 Task: In the Company zulkifli.edu.my, schedule a meeting with title: 'Collaborative Discussion', Select date: '20 August, 2023', select start time: 10:30:AM. Add location on call (786) 555-4418 with meeting description: For further discussion on products, kindly join the meeting. Add attendees from company's contact and save.. Logged in from softage.10@softage.net
Action: Mouse moved to (76, 65)
Screenshot: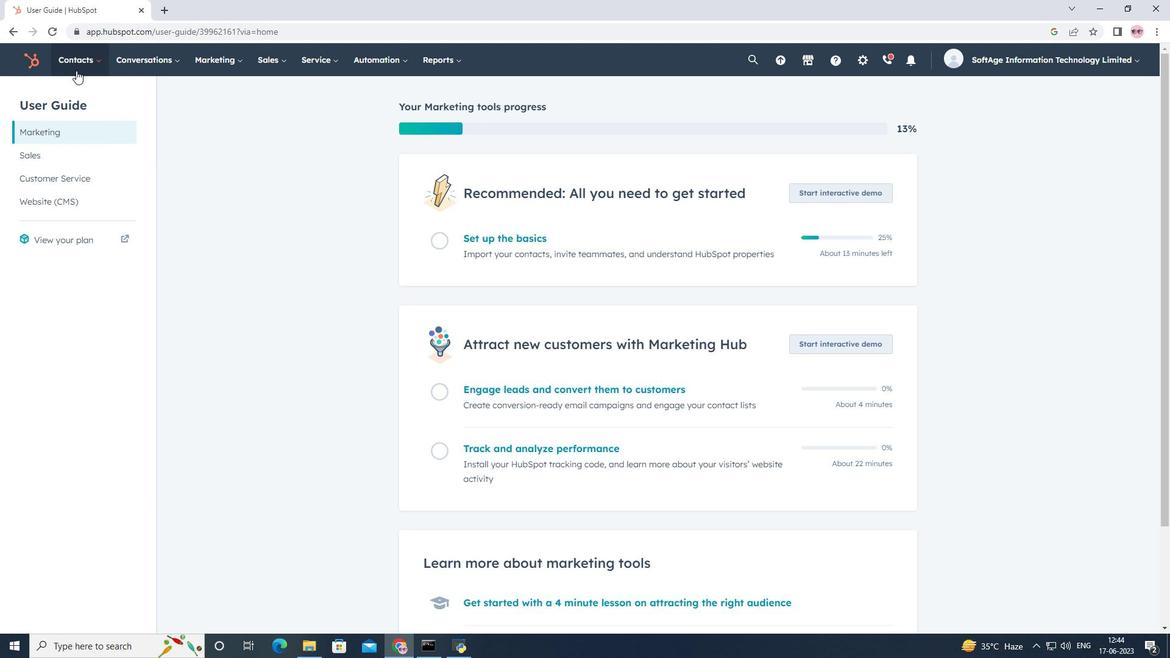 
Action: Mouse pressed left at (76, 65)
Screenshot: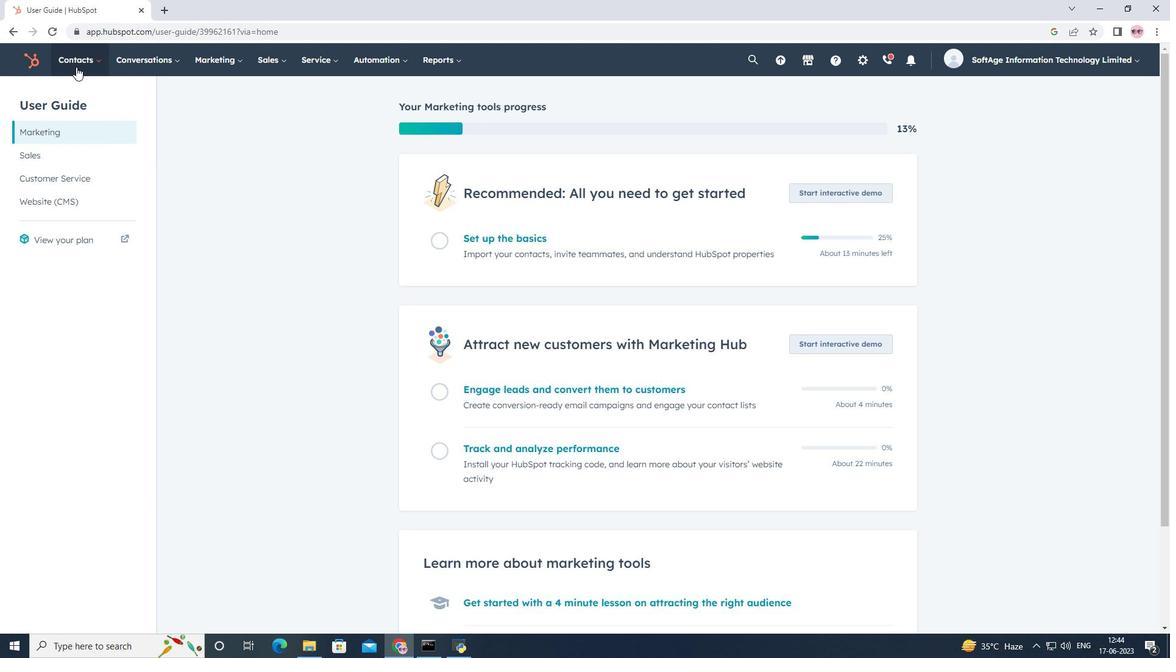 
Action: Mouse moved to (92, 128)
Screenshot: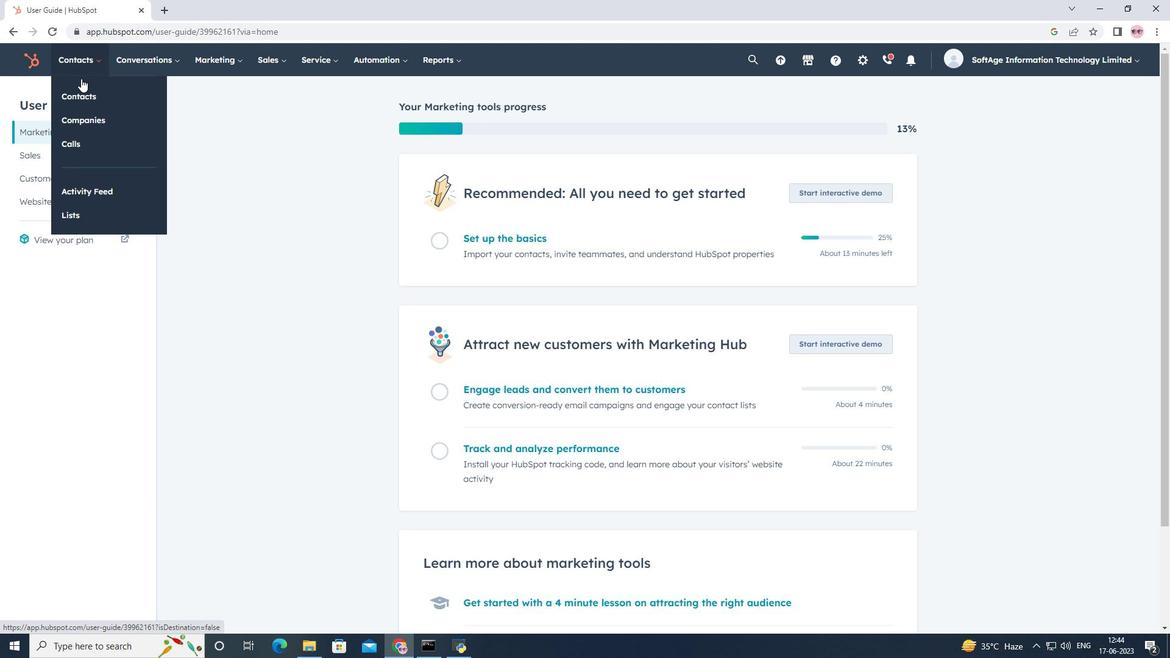 
Action: Mouse pressed left at (92, 128)
Screenshot: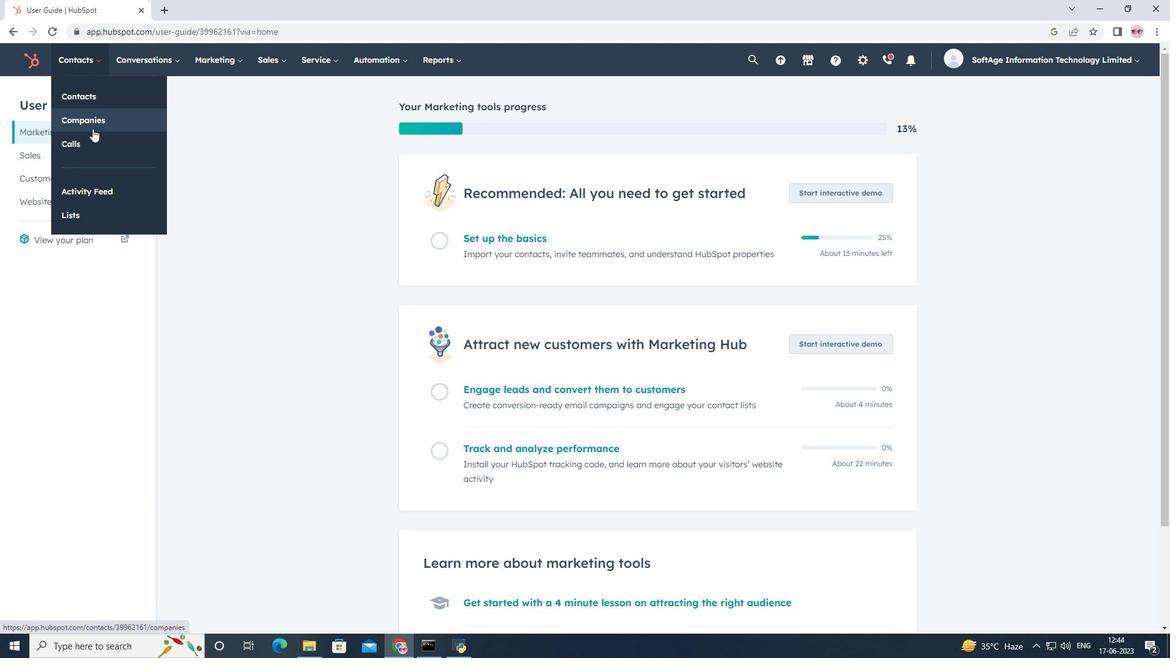 
Action: Mouse moved to (102, 204)
Screenshot: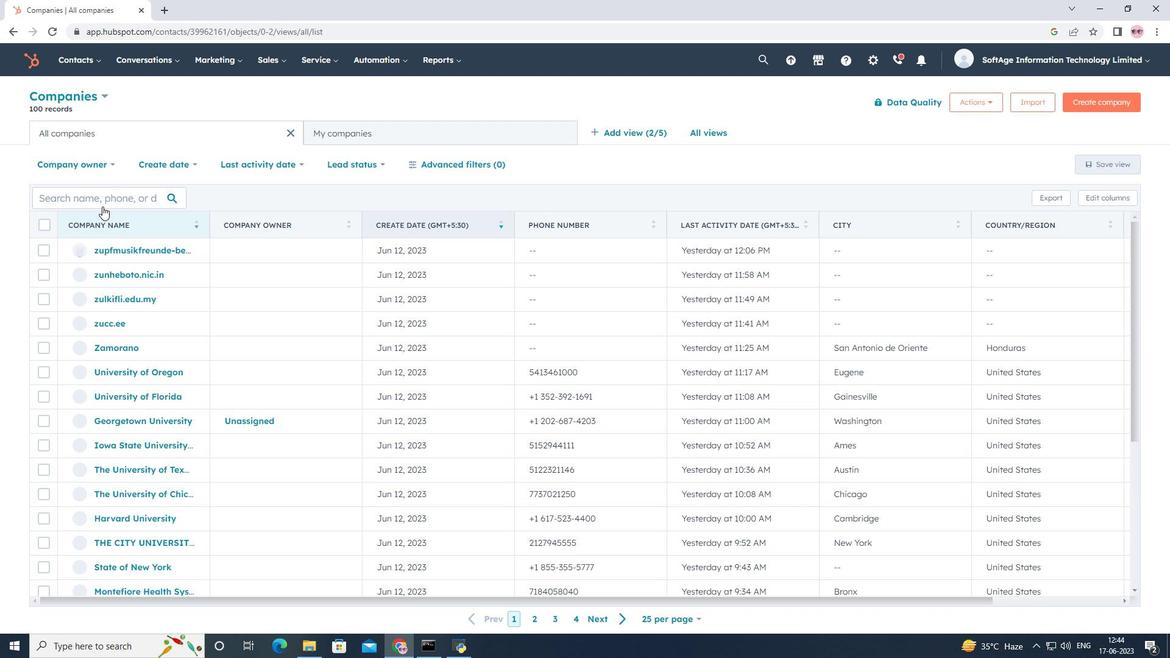 
Action: Mouse pressed left at (102, 204)
Screenshot: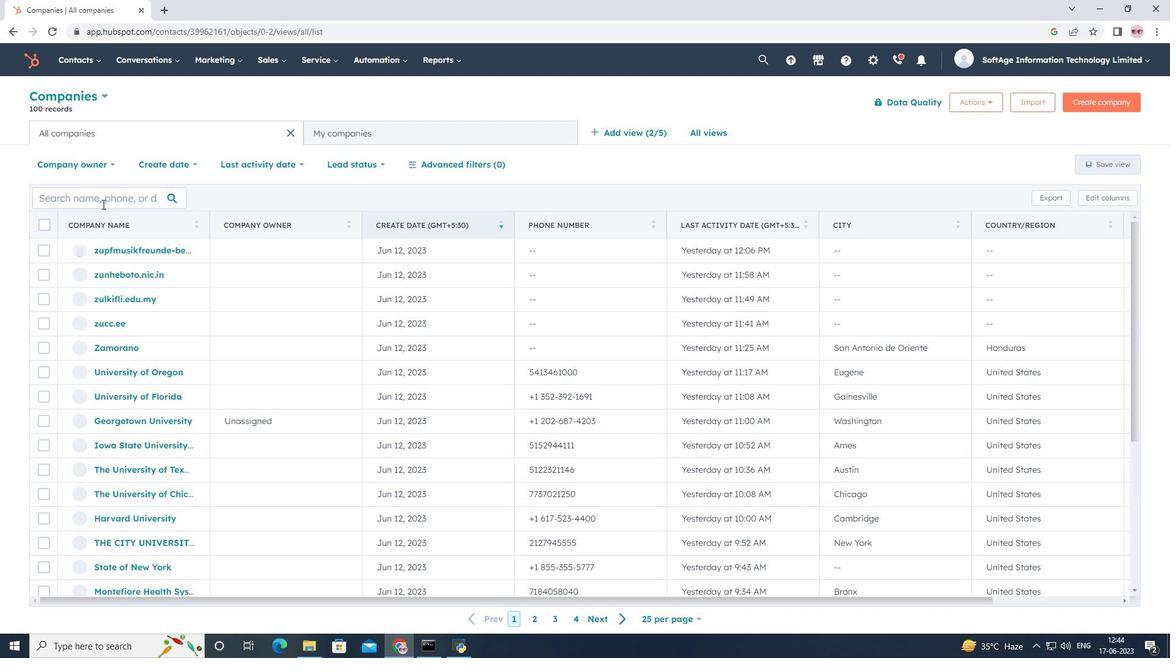
Action: Key pressed <Key.shift>X<Key.backspace>zulkifli.edu.my
Screenshot: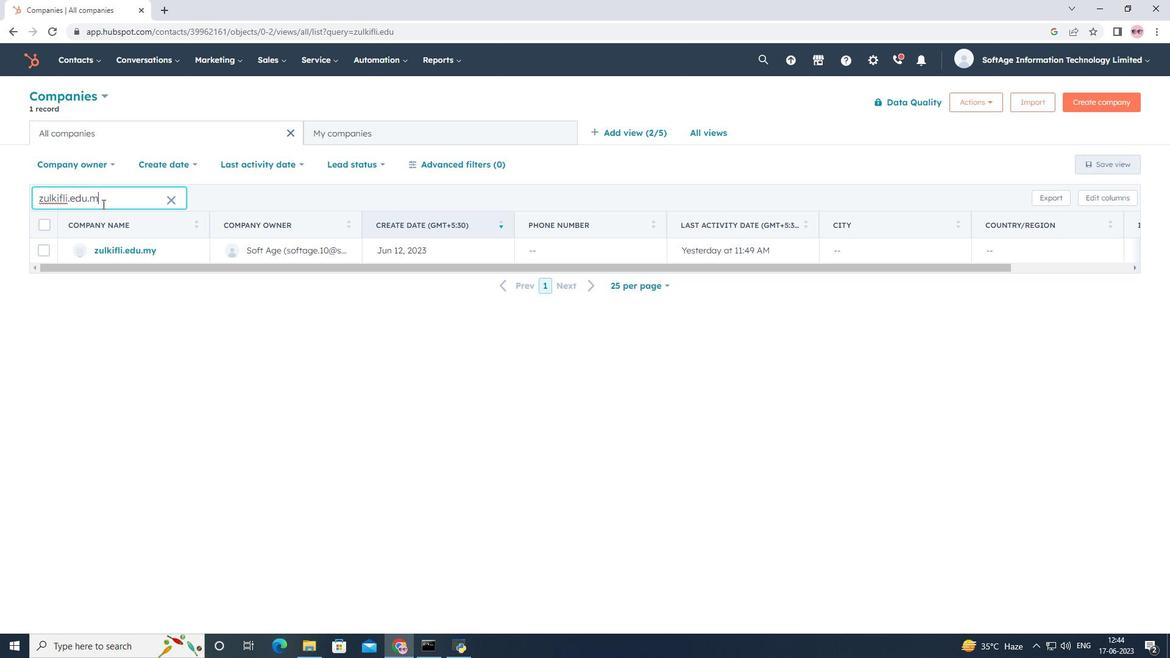 
Action: Mouse moved to (123, 249)
Screenshot: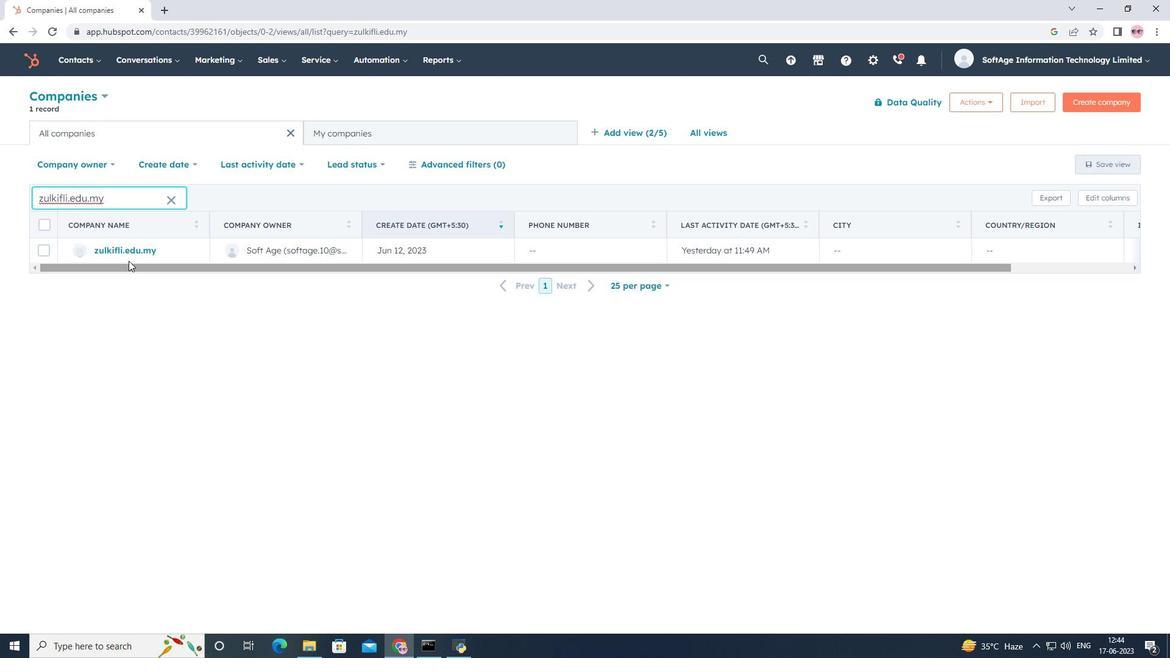 
Action: Mouse pressed left at (123, 249)
Screenshot: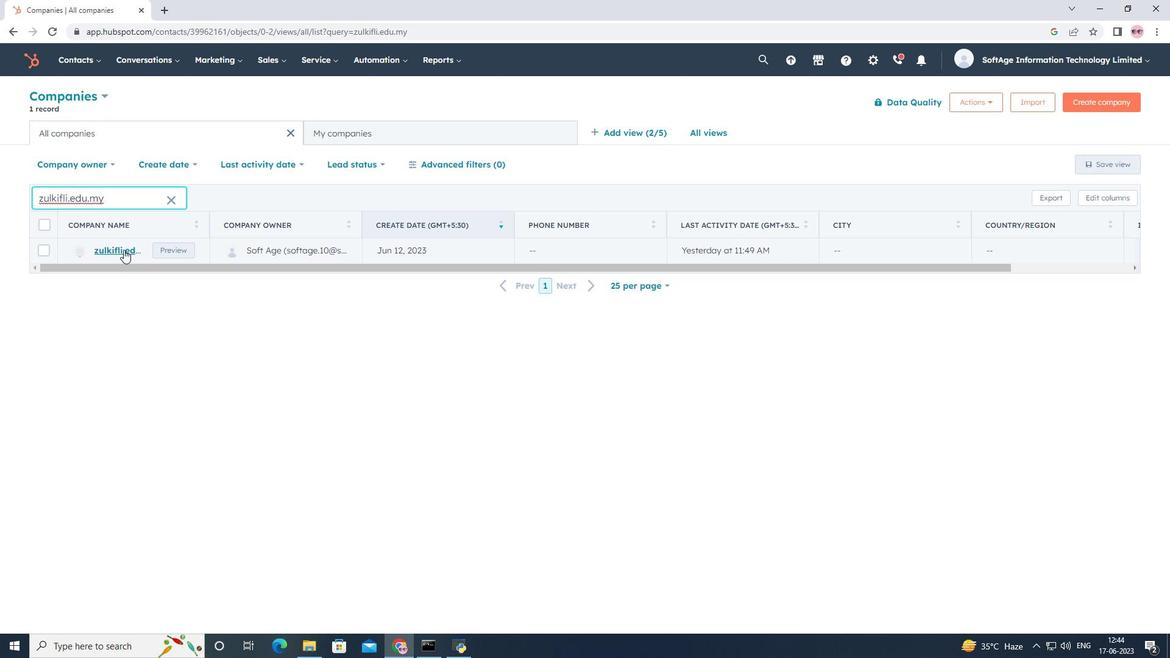 
Action: Mouse moved to (196, 197)
Screenshot: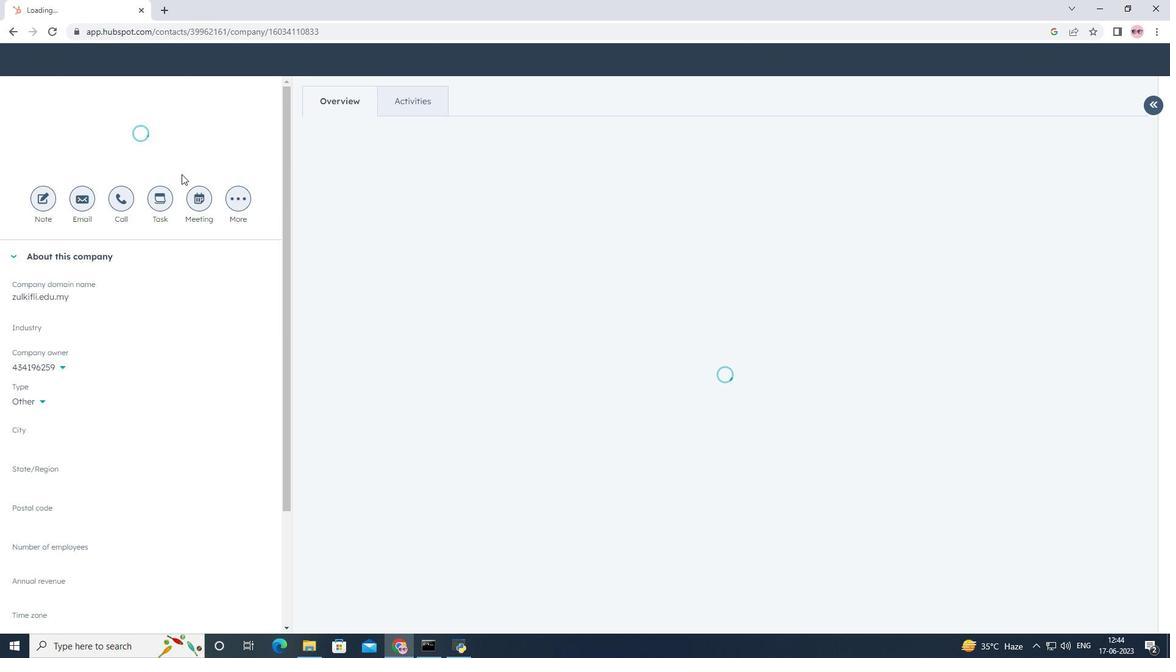 
Action: Mouse pressed left at (196, 197)
Screenshot: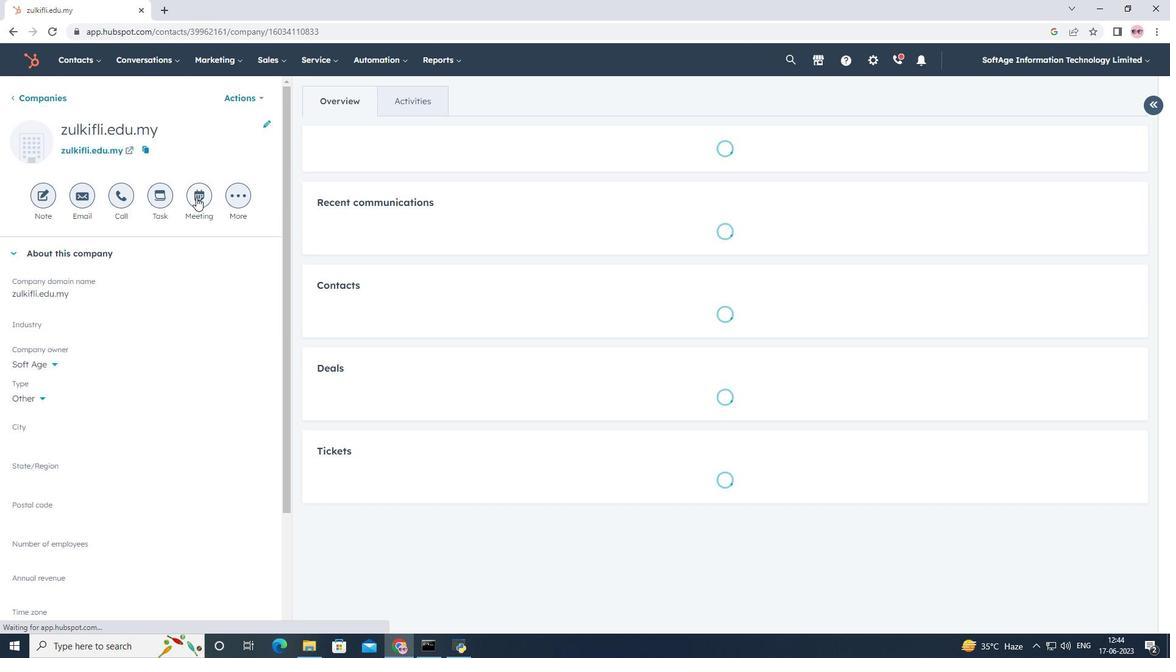 
Action: Mouse moved to (234, 188)
Screenshot: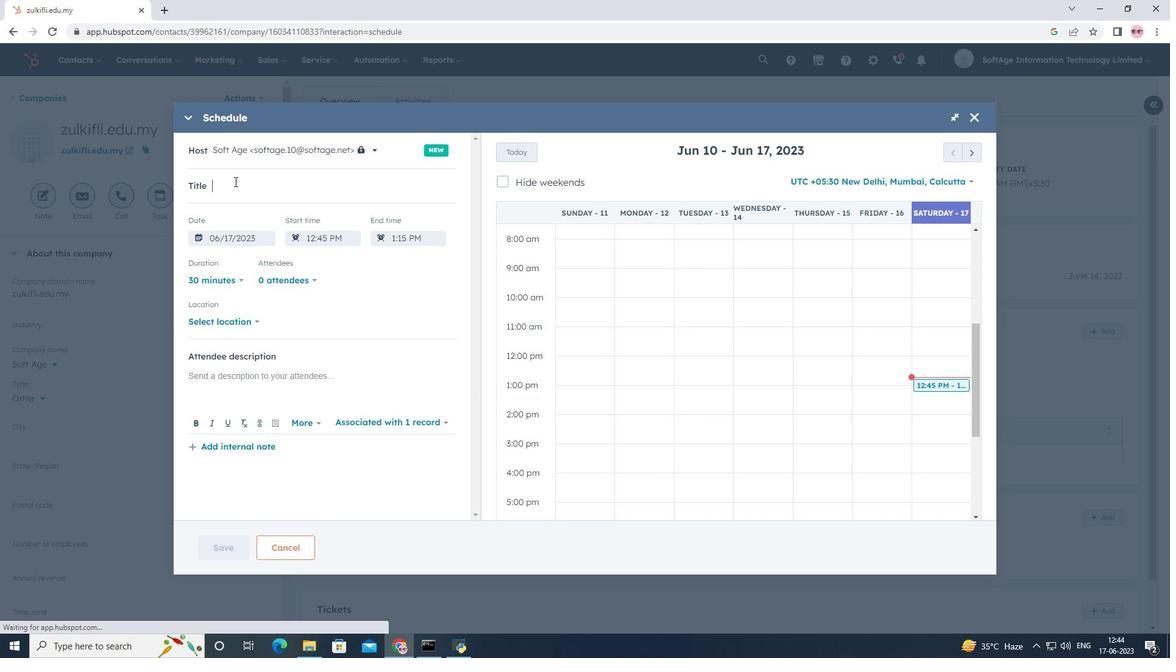
Action: Mouse pressed left at (234, 188)
Screenshot: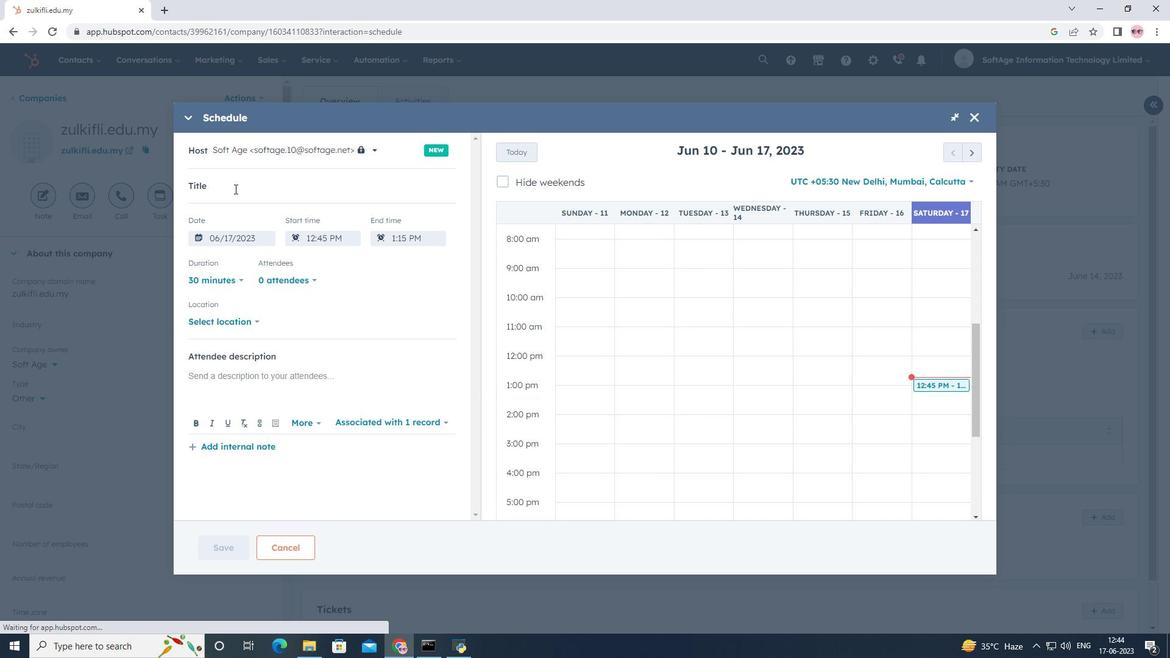 
Action: Key pressed <Key.shift><Key.shift><Key.shift><Key.shift><Key.shift><Key.shift><Key.shift><Key.shift><Key.shift><Key.shift><Key.shift><Key.shift><Key.shift><Key.shift><Key.shift><Key.shift><Key.shift><Key.shift><Key.shift><Key.shift><Key.shift><Key.shift><Key.shift><Key.shift><Key.shift><Key.shift><Key.shift><Key.shift><Key.shift><Key.shift><Key.shift><Key.shift><Key.shift><Key.shift><Key.shift><Key.shift><Key.shift>Collaborative<Key.space><Key.shift>Discussion
Screenshot: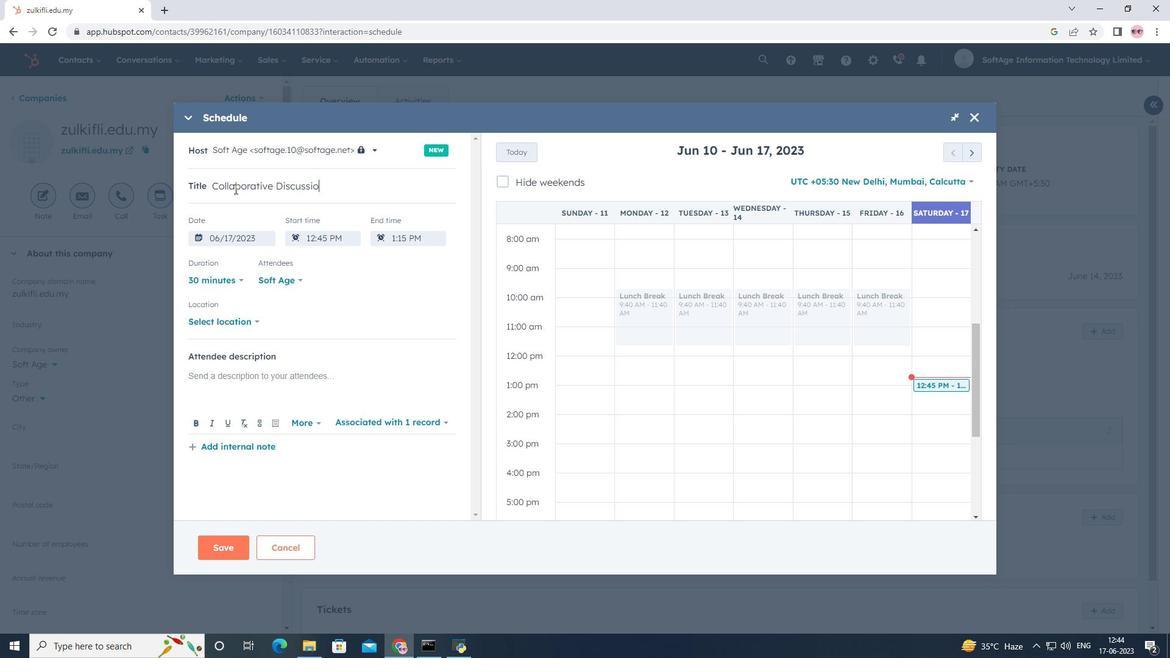 
Action: Mouse moved to (975, 154)
Screenshot: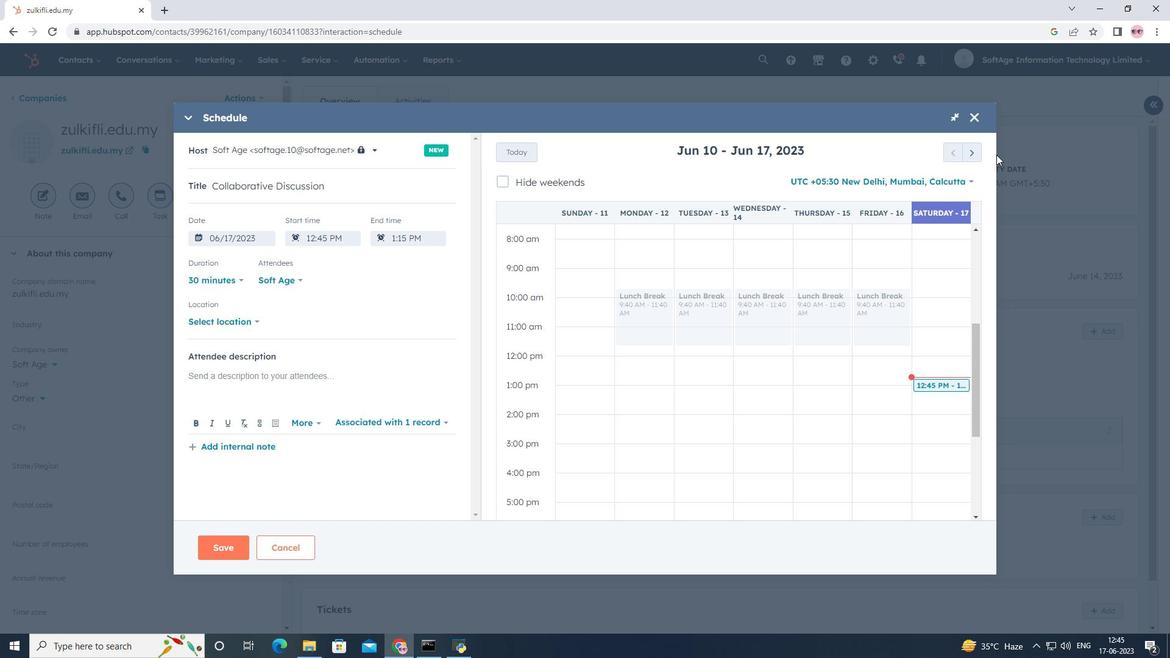 
Action: Mouse pressed left at (975, 154)
Screenshot: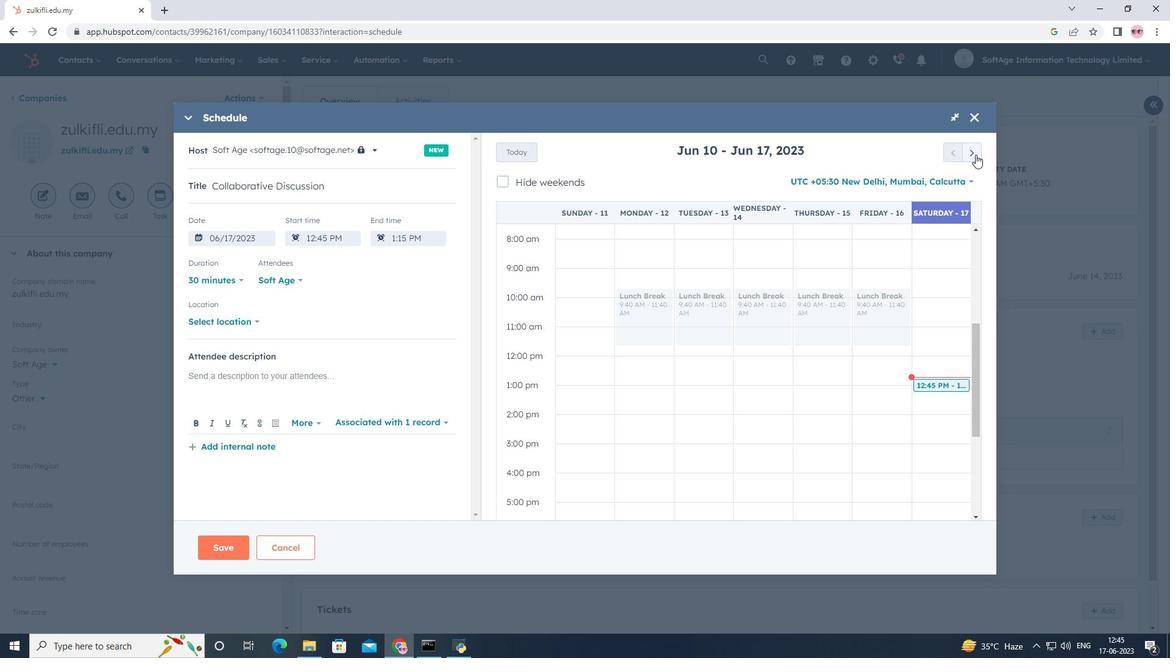 
Action: Mouse pressed left at (975, 154)
Screenshot: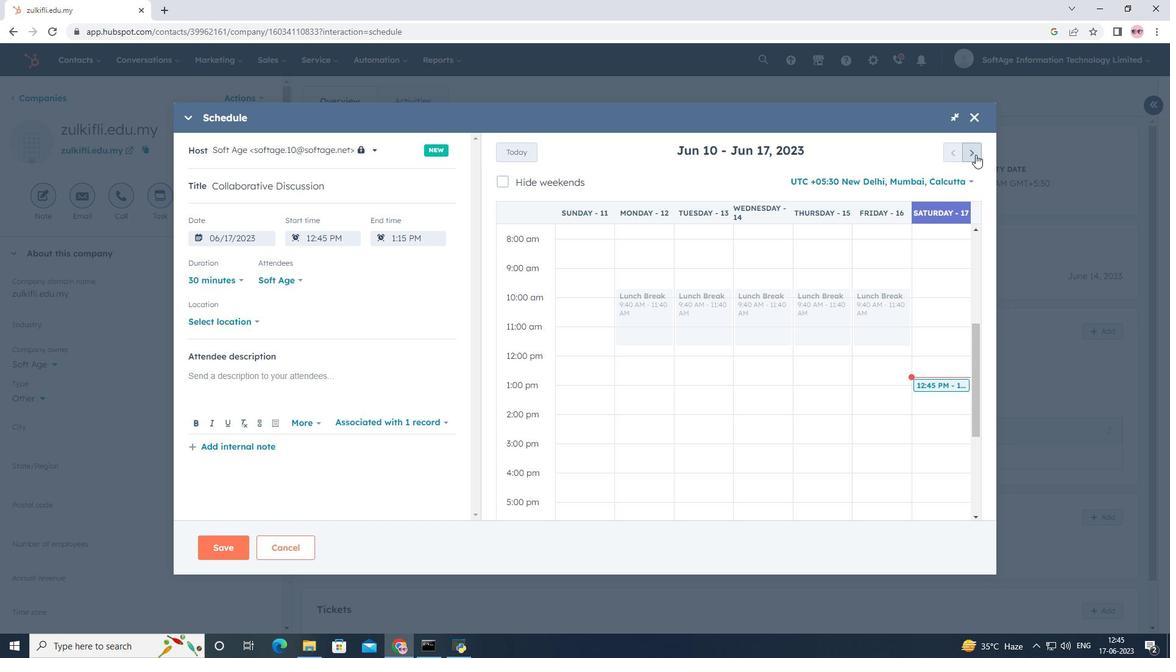 
Action: Mouse pressed left at (975, 154)
Screenshot: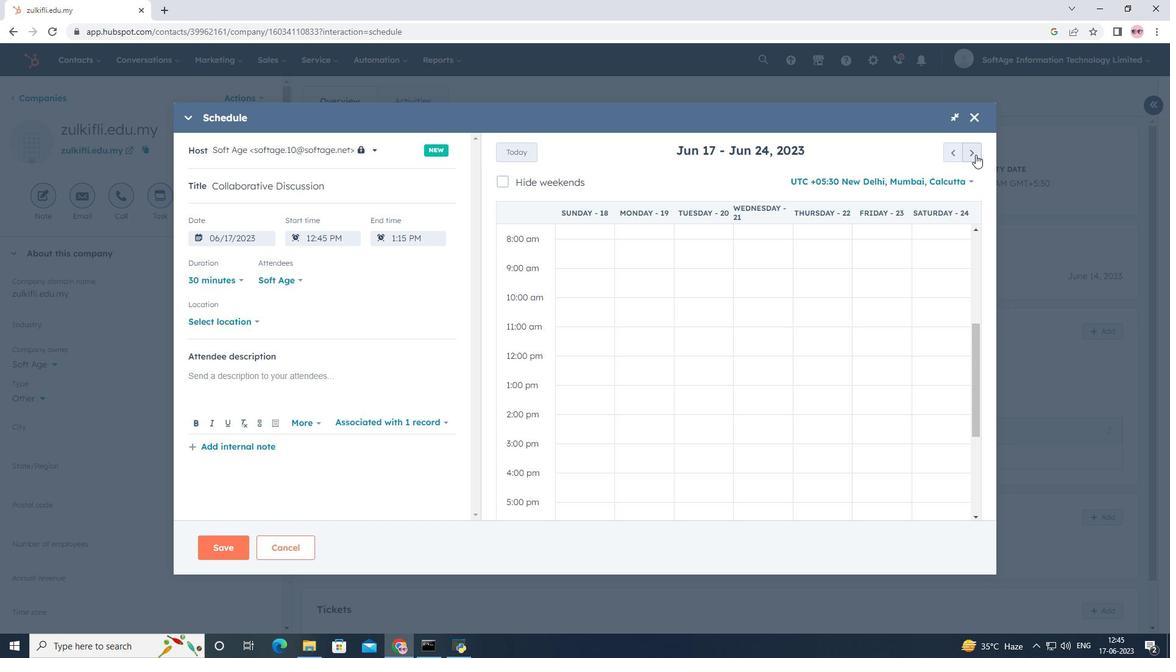 
Action: Mouse pressed left at (975, 154)
Screenshot: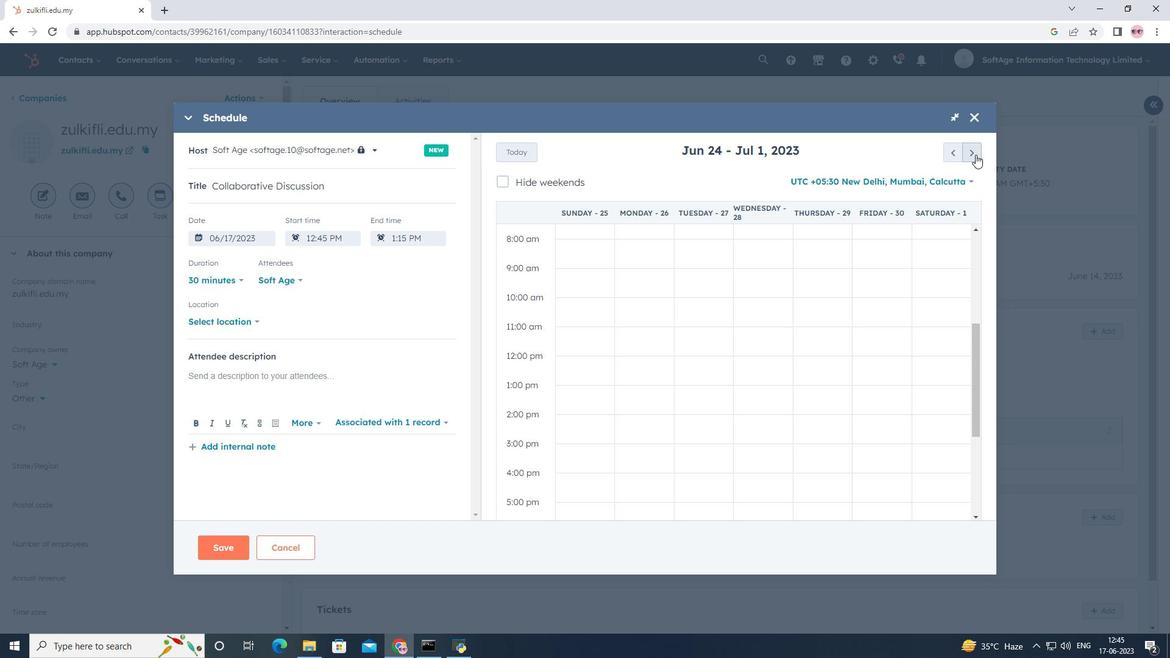 
Action: Mouse pressed left at (975, 154)
Screenshot: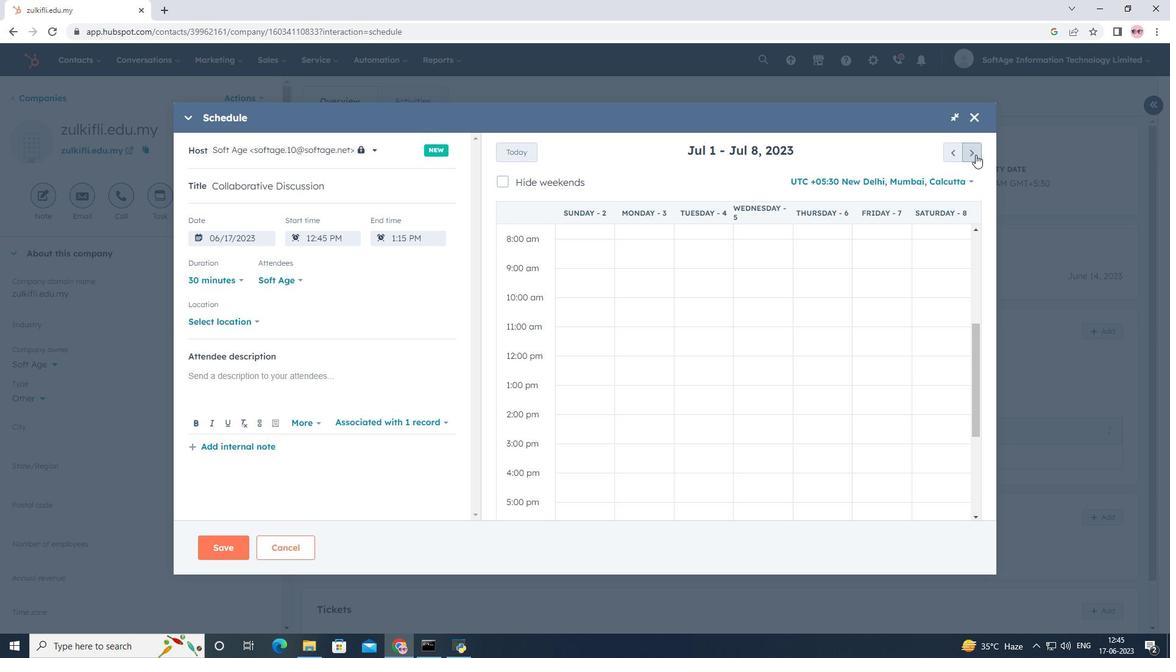 
Action: Mouse pressed left at (975, 154)
Screenshot: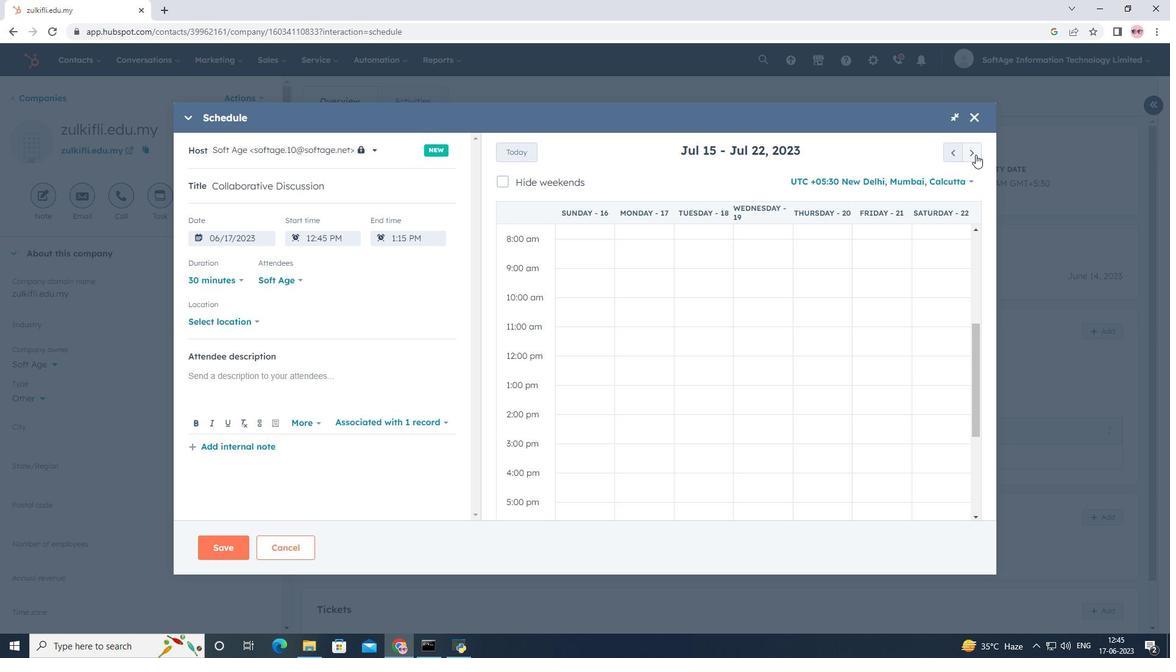 
Action: Mouse pressed left at (975, 154)
Screenshot: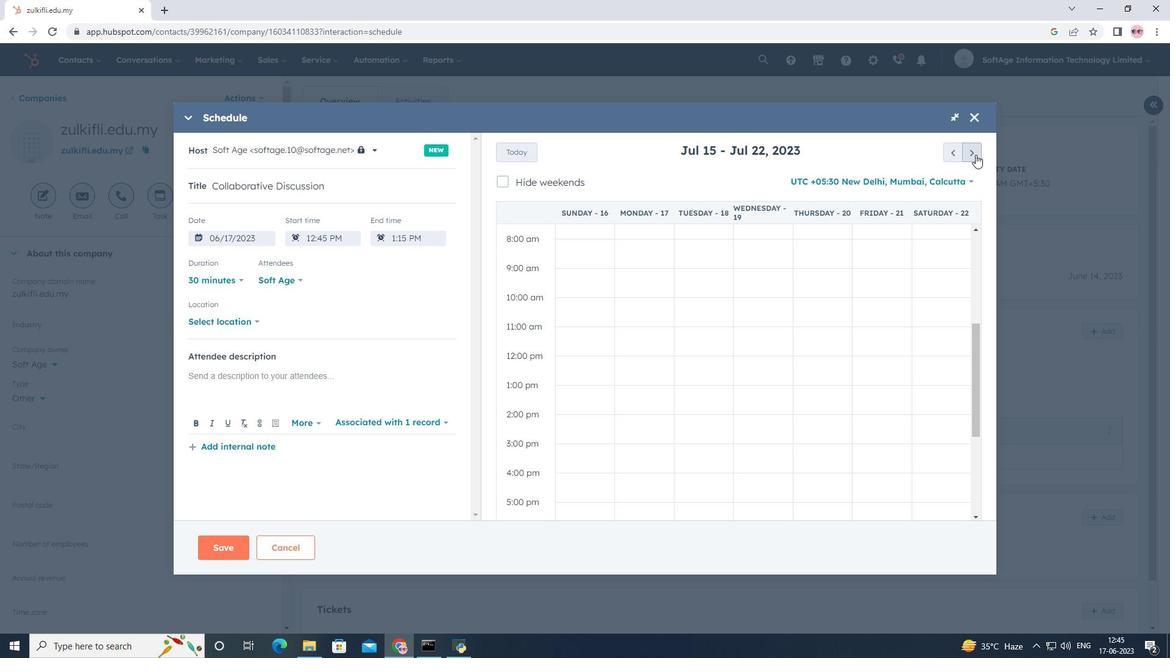 
Action: Mouse pressed left at (975, 154)
Screenshot: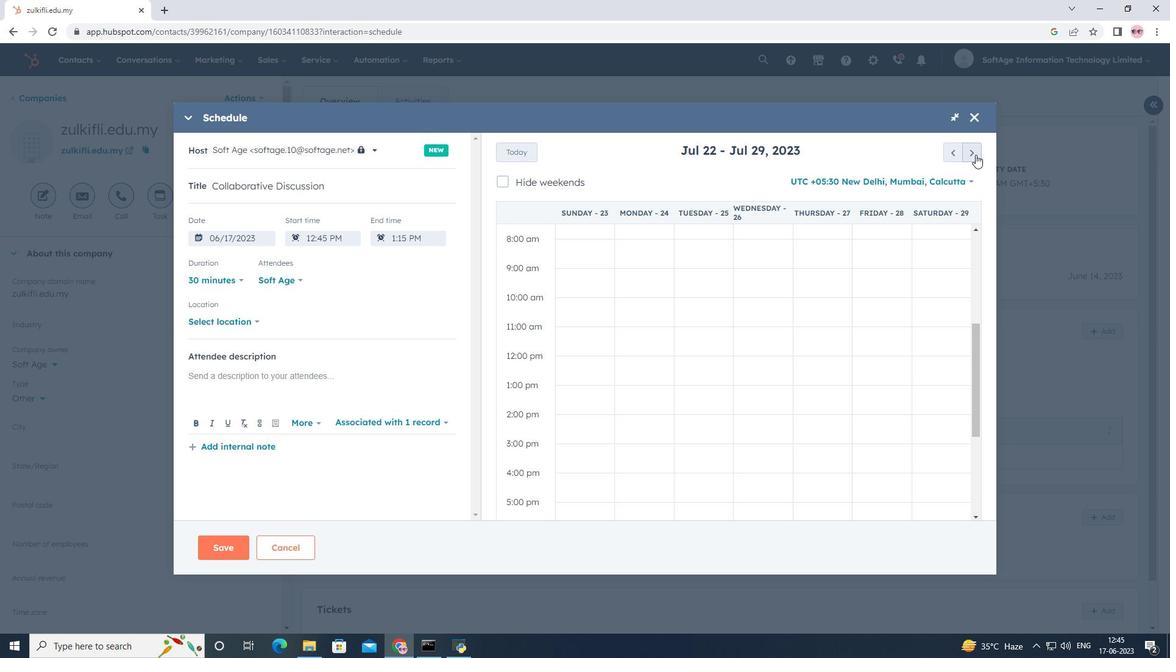 
Action: Mouse pressed left at (975, 154)
Screenshot: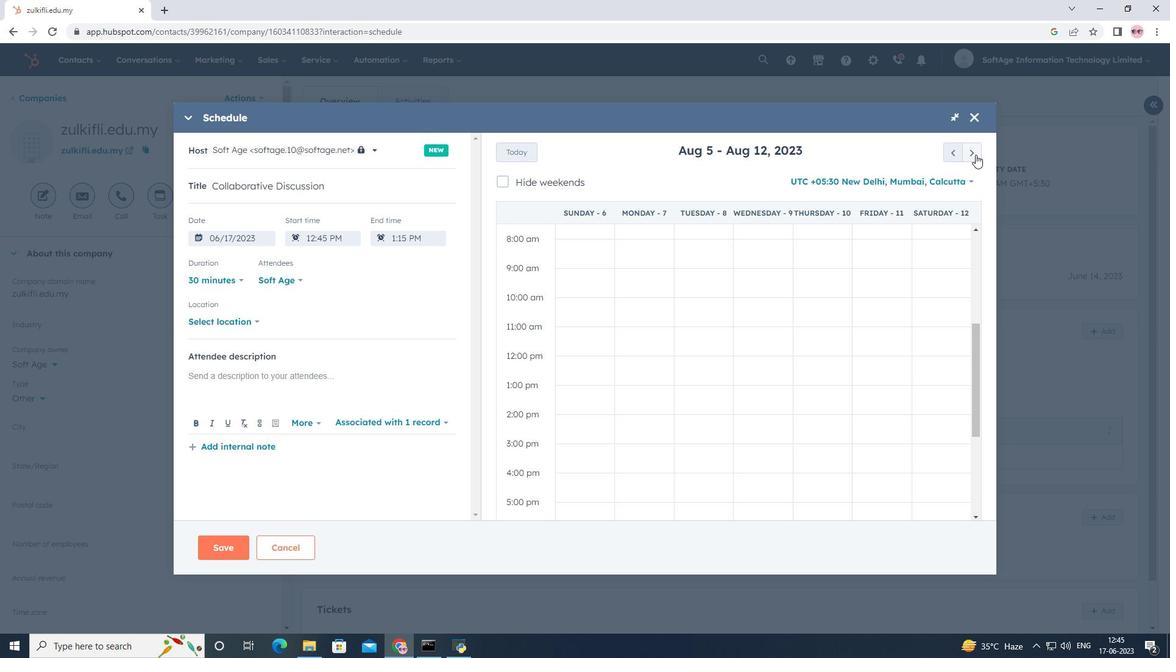 
Action: Mouse pressed left at (975, 154)
Screenshot: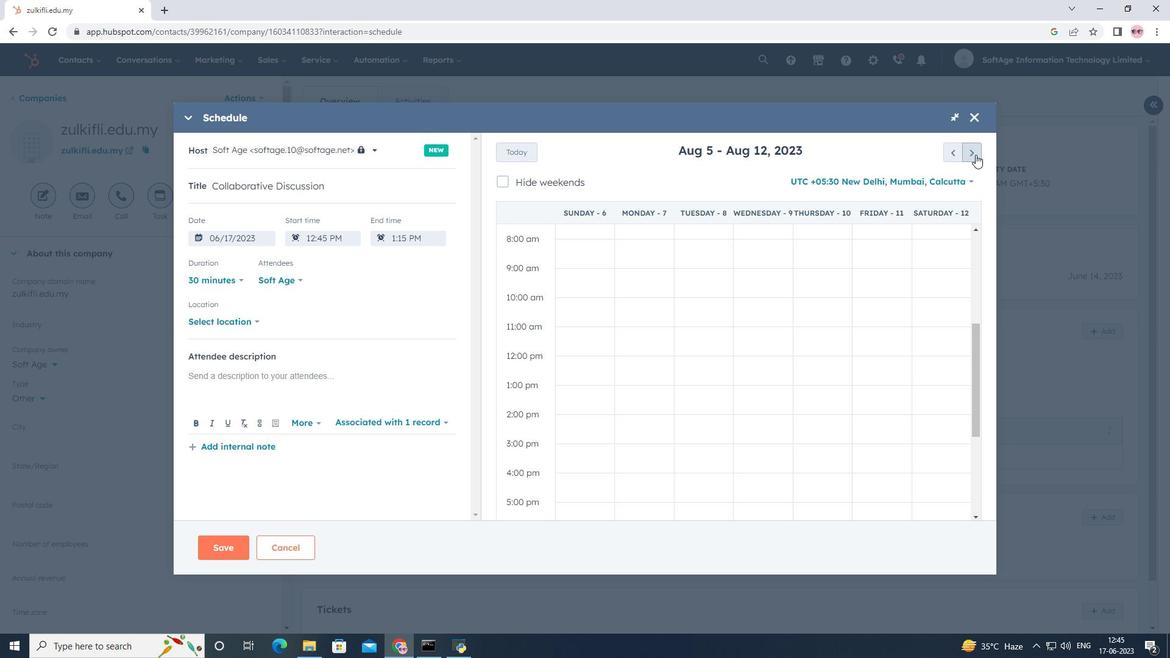 
Action: Mouse pressed left at (975, 154)
Screenshot: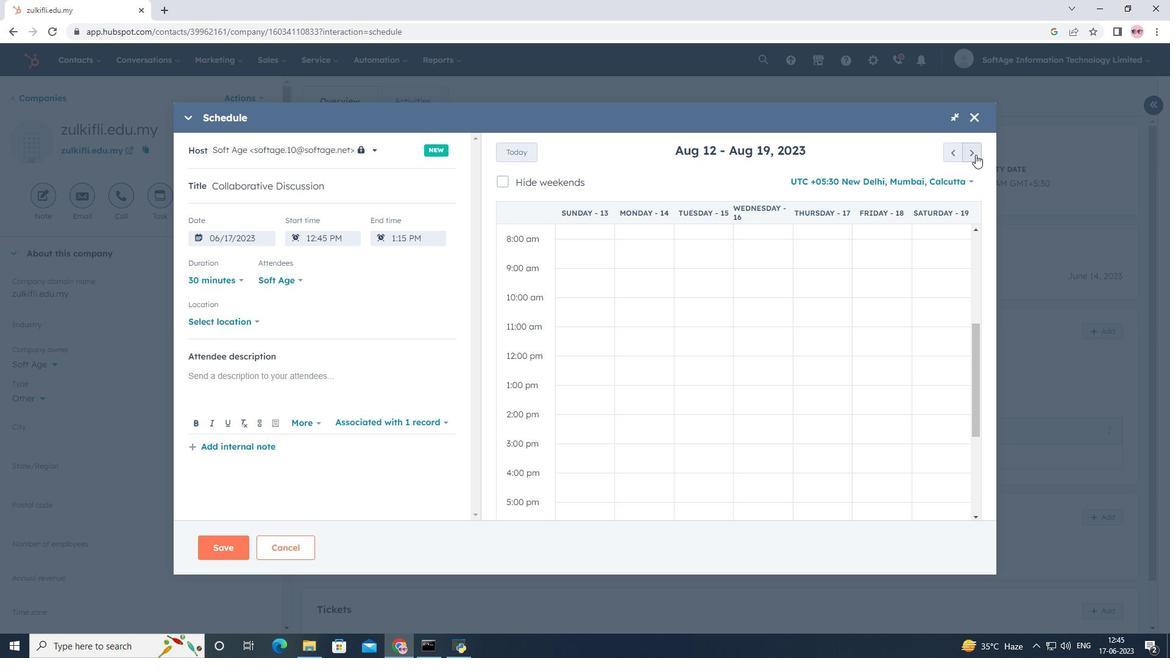 
Action: Mouse moved to (947, 154)
Screenshot: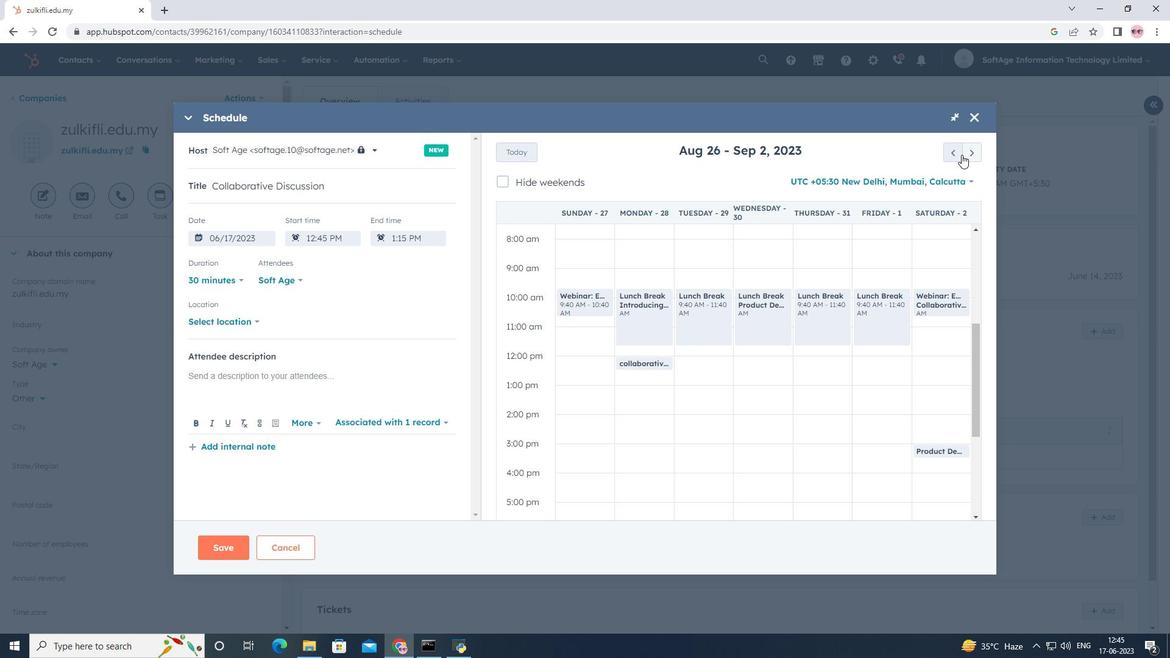 
Action: Mouse pressed left at (947, 154)
Screenshot: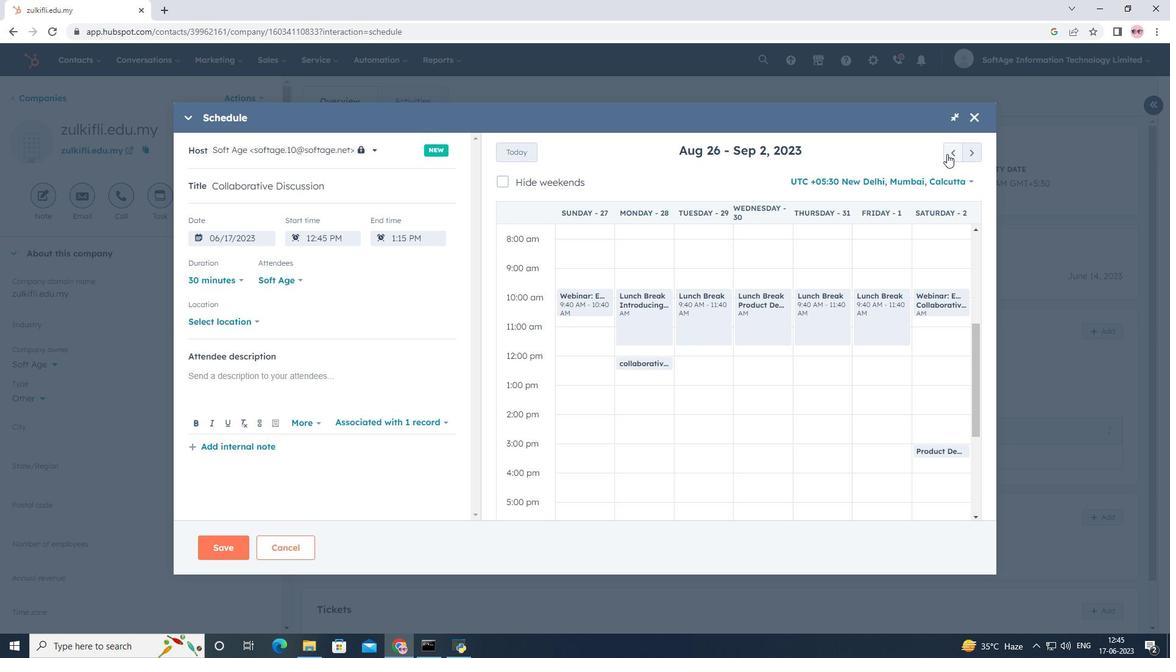 
Action: Mouse moved to (559, 316)
Screenshot: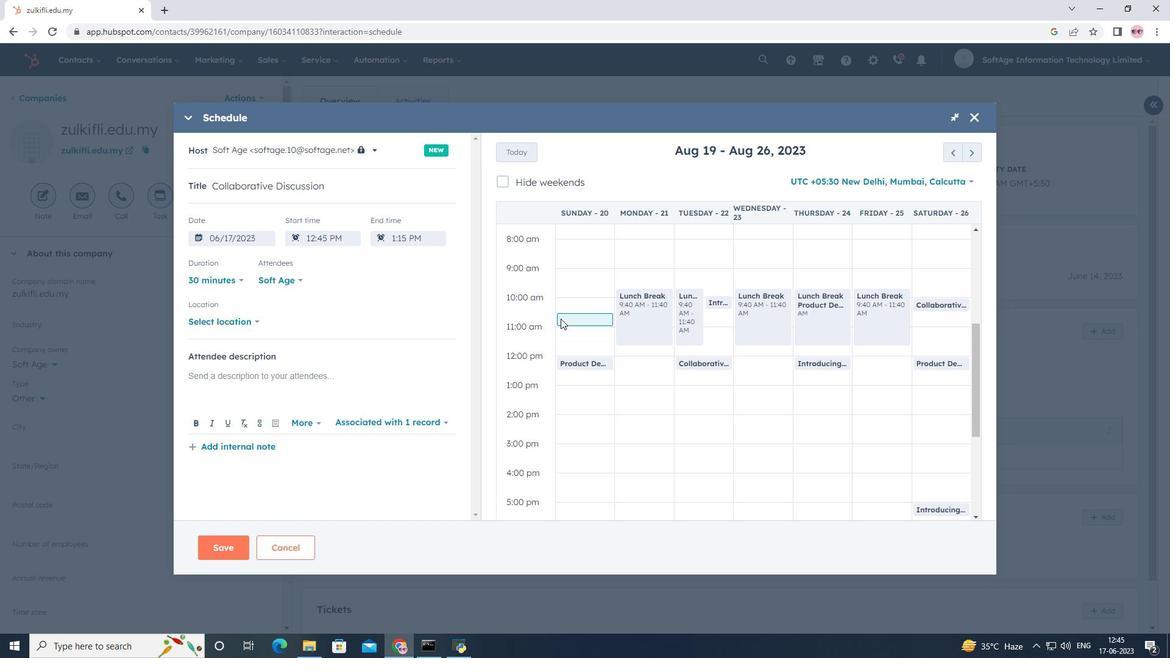 
Action: Mouse pressed left at (559, 316)
Screenshot: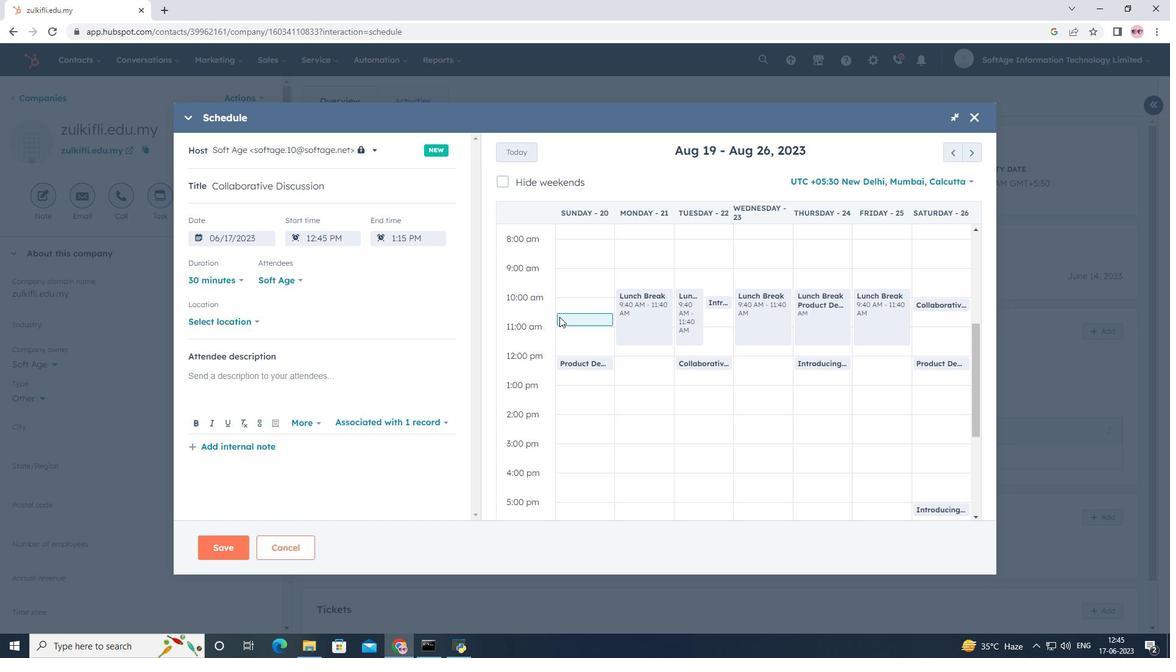
Action: Mouse moved to (245, 322)
Screenshot: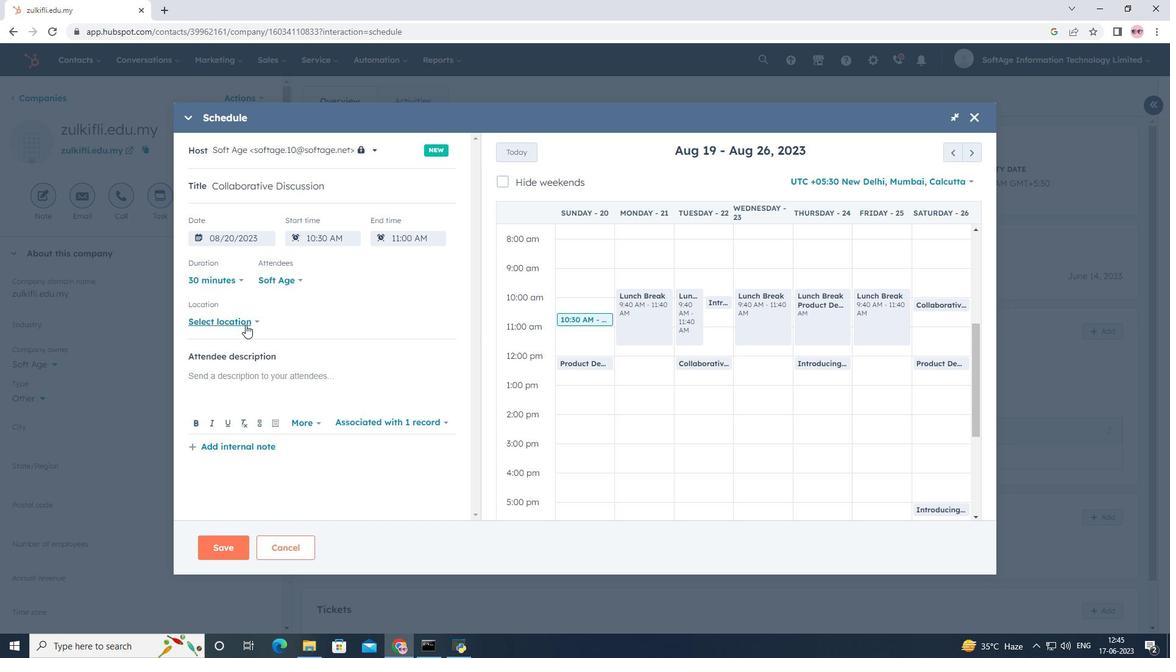 
Action: Mouse pressed left at (245, 322)
Screenshot: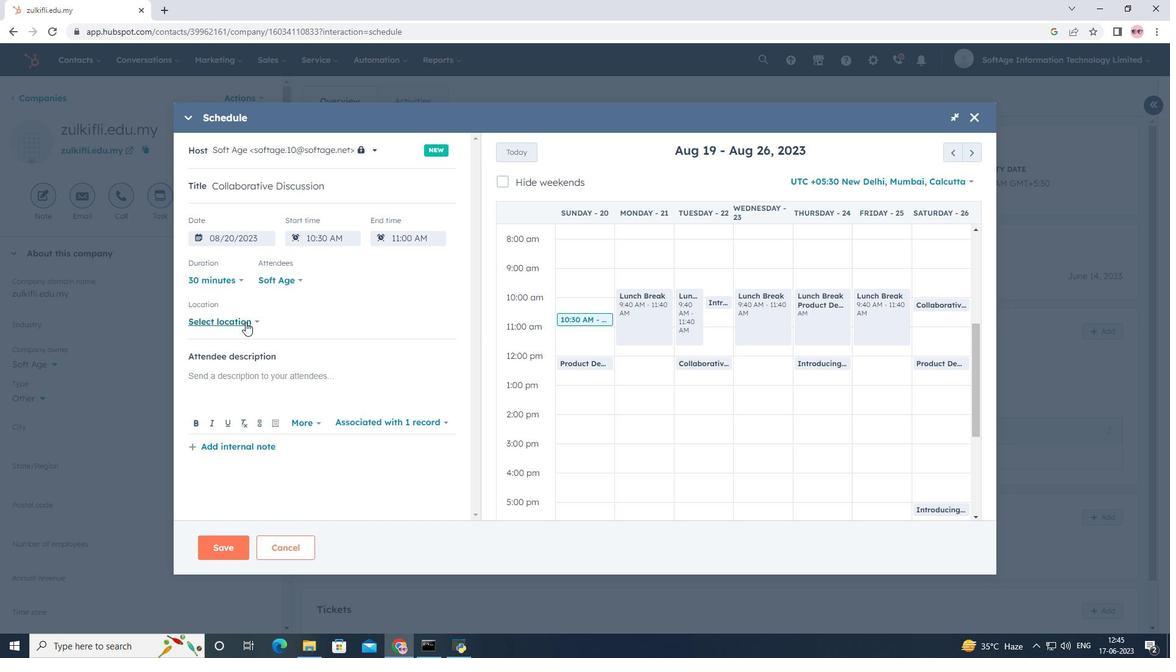 
Action: Mouse moved to (349, 277)
Screenshot: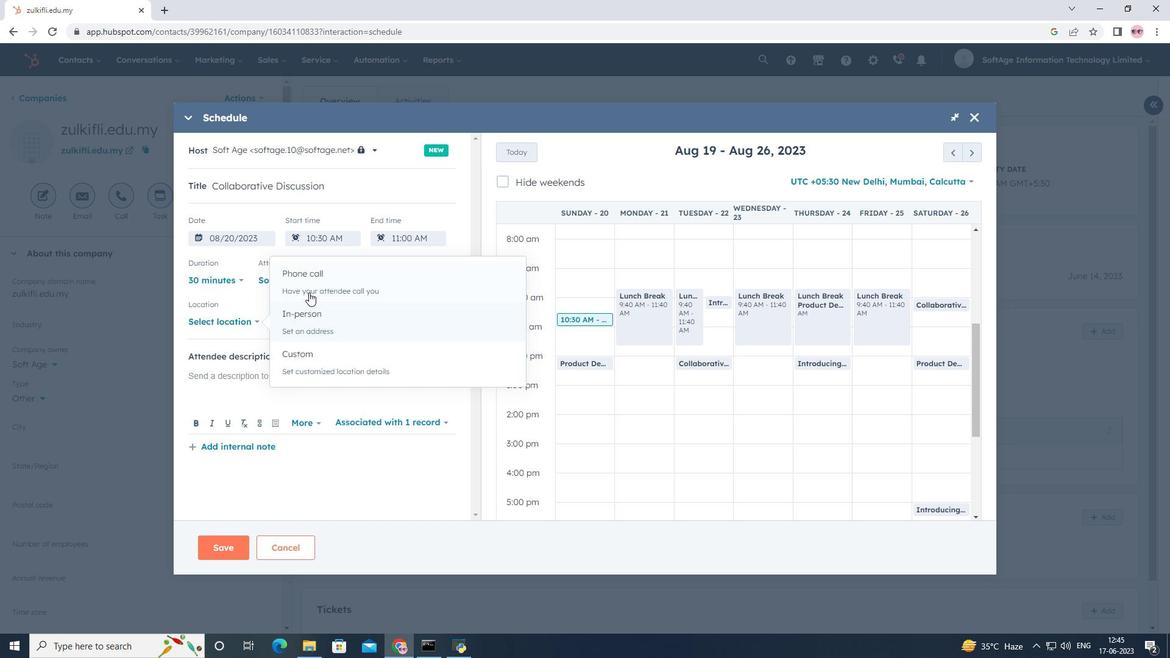 
Action: Mouse pressed left at (349, 277)
Screenshot: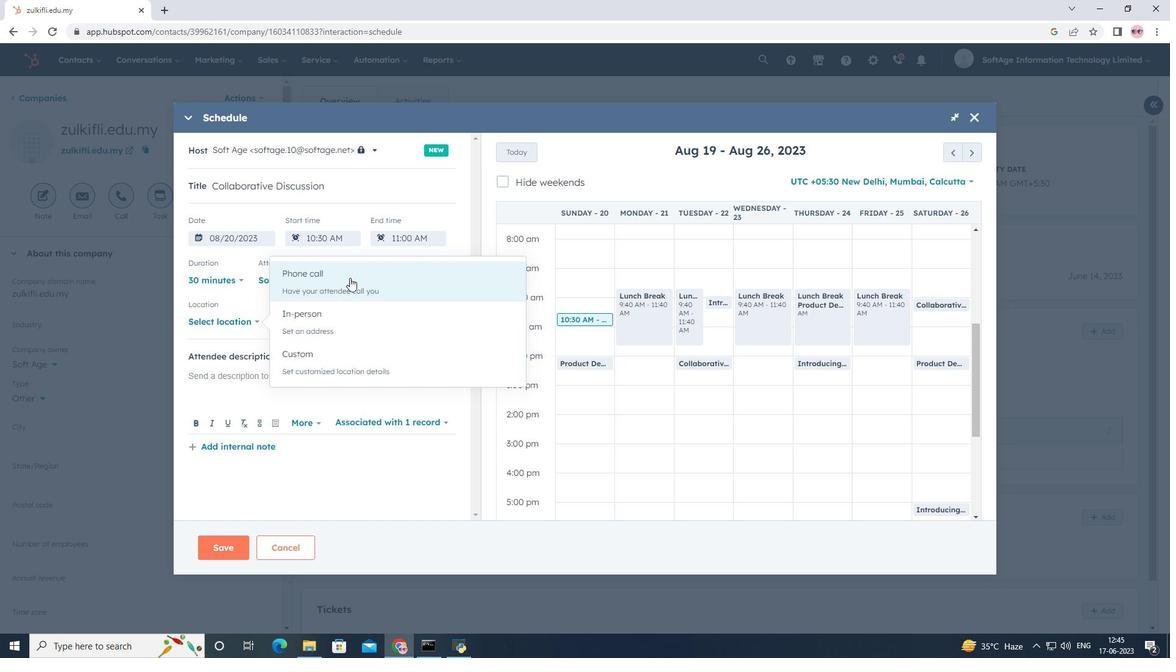 
Action: Mouse moved to (300, 314)
Screenshot: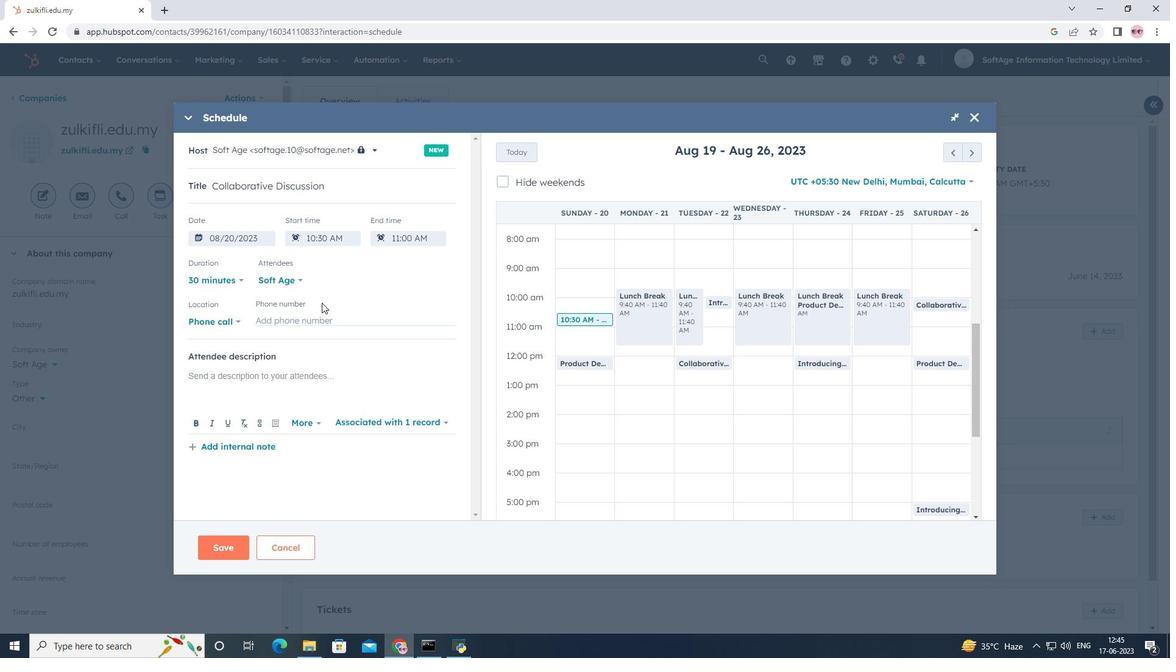 
Action: Mouse pressed left at (300, 314)
Screenshot: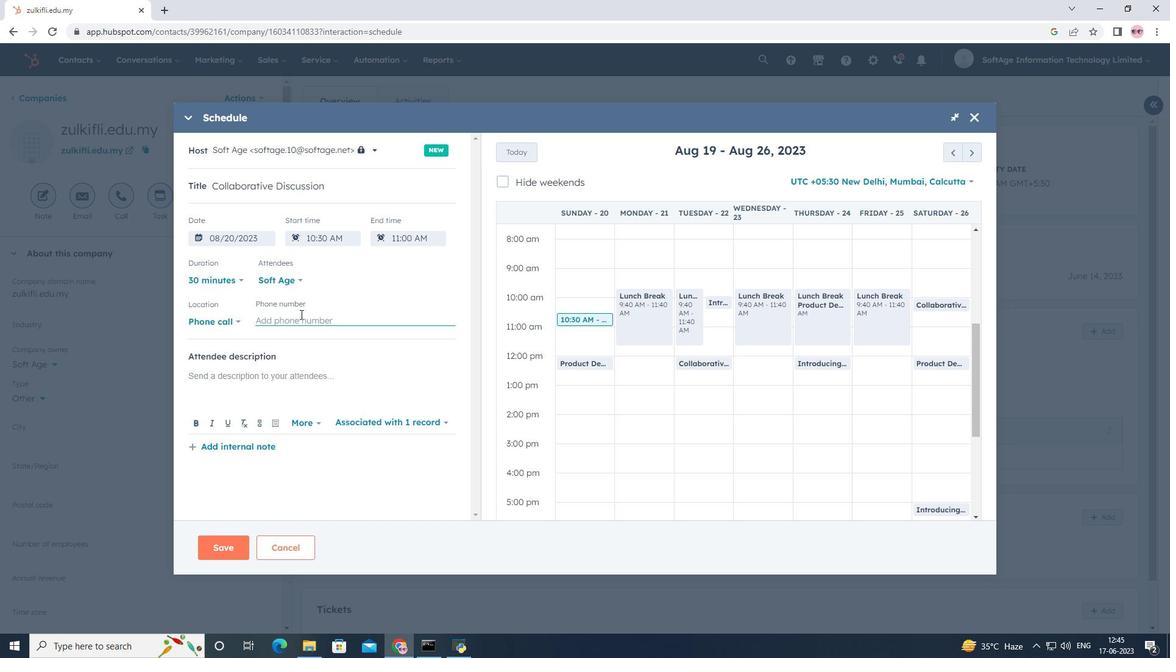 
Action: Key pressed <Key.shift><Key.shift><Key.shift><Key.shift><Key.shift><Key.shift>(786<Key.shift>)<Key.space>555-4418
Screenshot: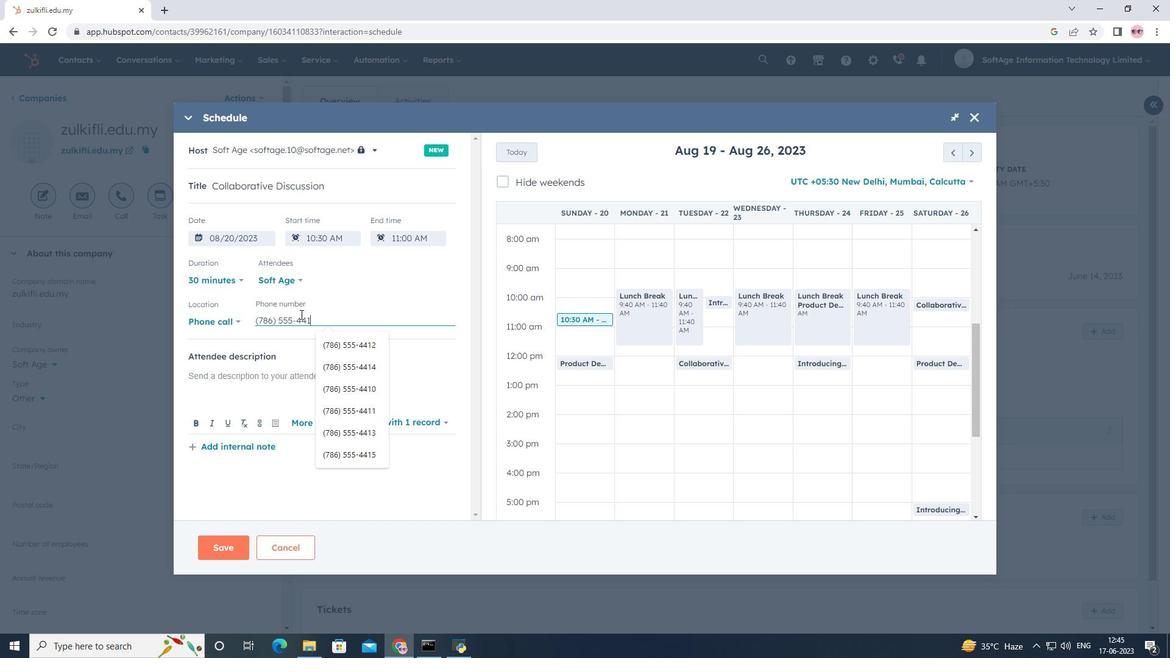 
Action: Mouse moved to (277, 379)
Screenshot: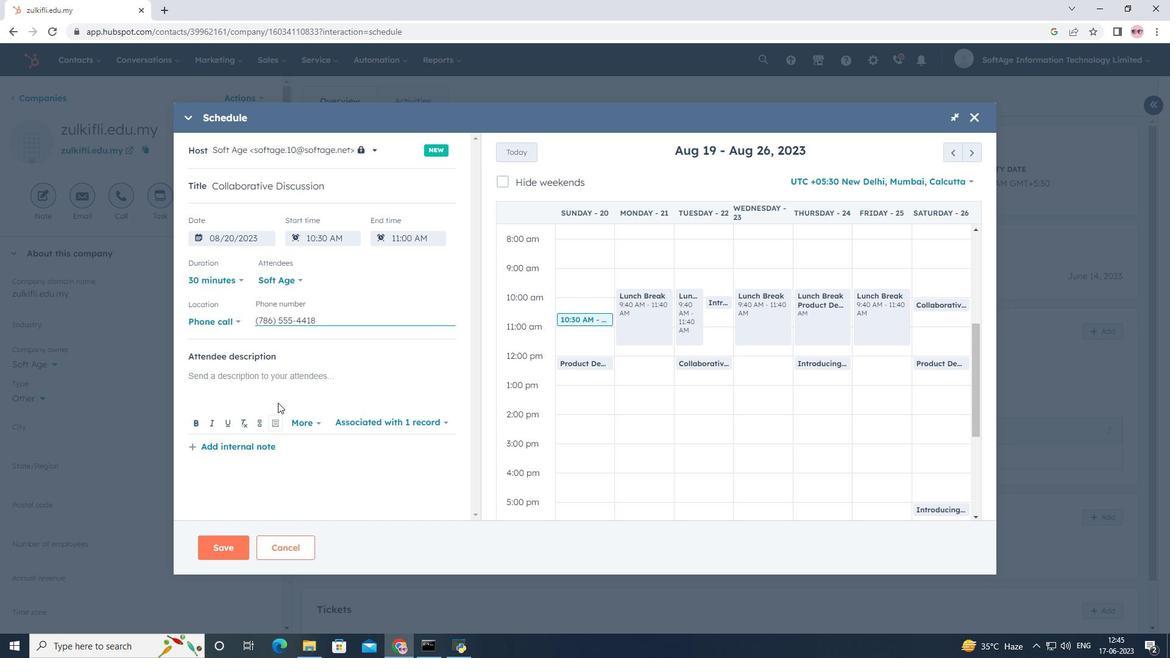 
Action: Mouse pressed left at (277, 379)
Screenshot: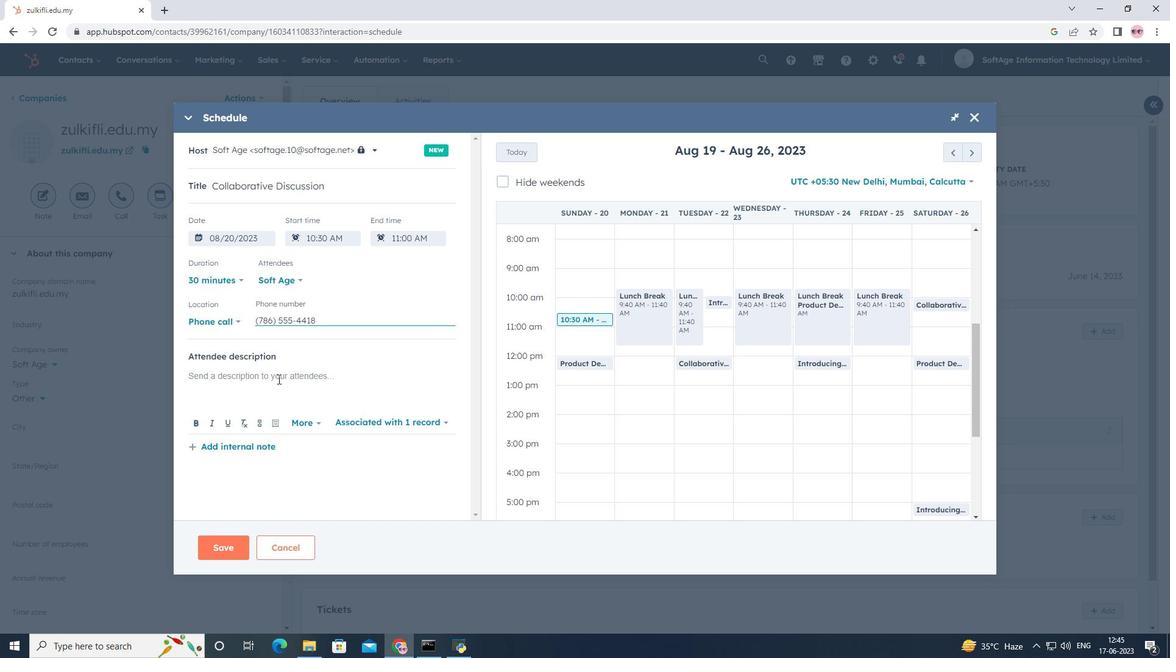 
Action: Key pressed <Key.shift>For<Key.space>further<Key.space>discussion<Key.space>on<Key.space>products,<Key.space>kindly<Key.space>join<Key.space>the<Key.space>meetio<Key.backspace>ng.
Screenshot: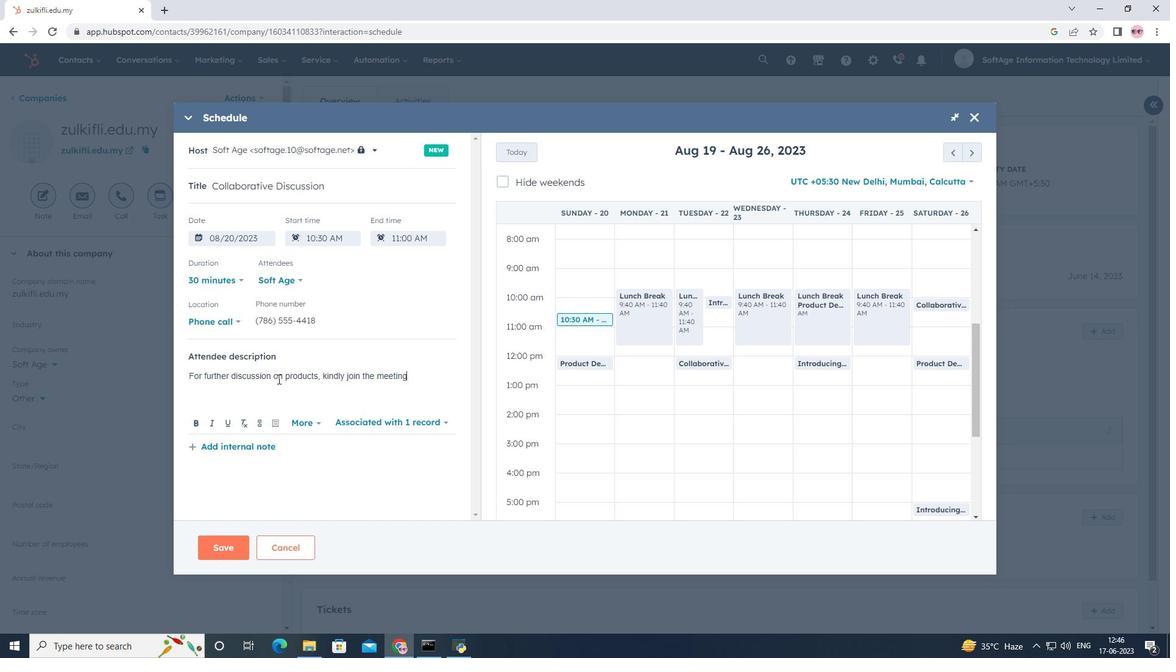 
Action: Mouse moved to (380, 419)
Screenshot: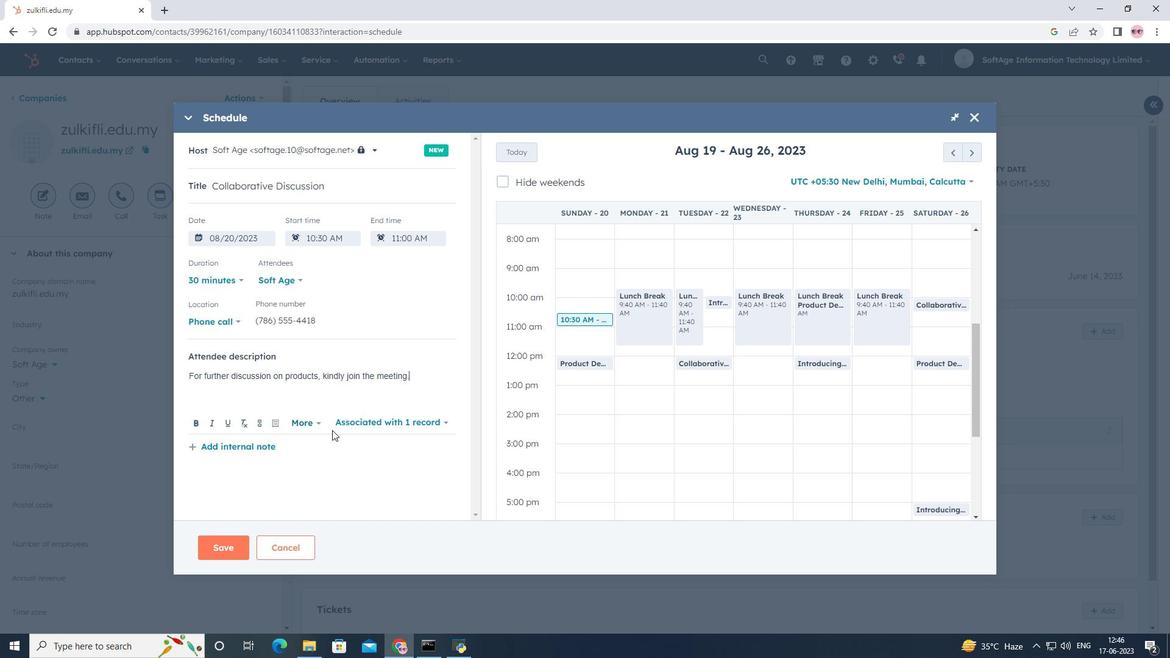 
Action: Mouse pressed left at (380, 419)
Screenshot: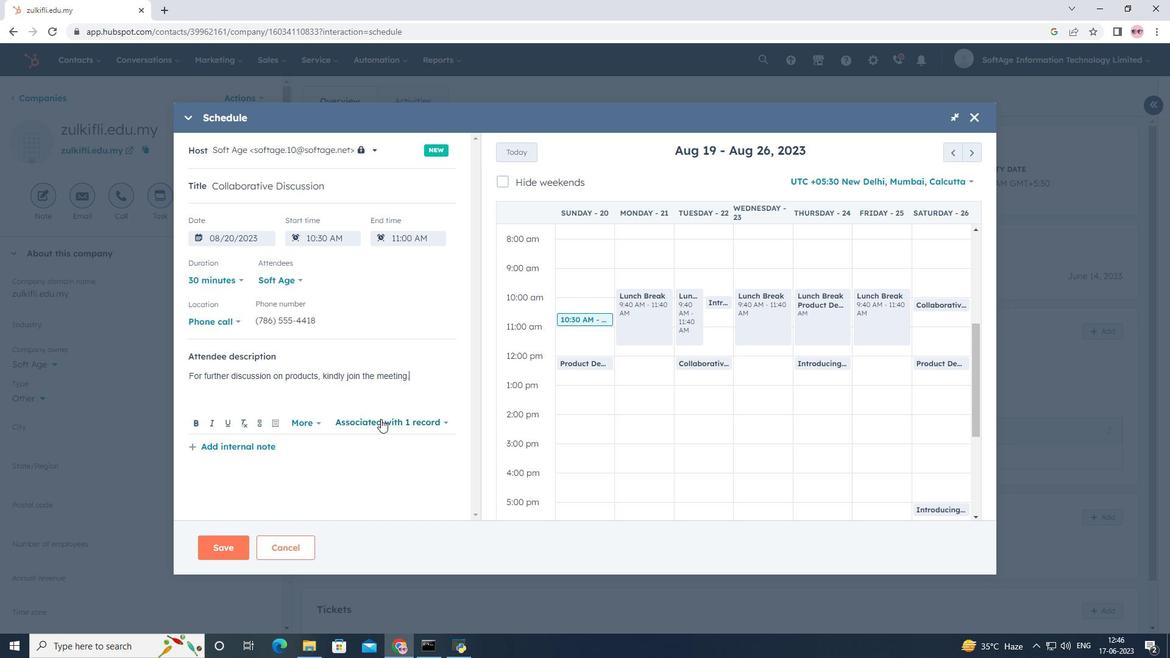 
Action: Mouse moved to (376, 337)
Screenshot: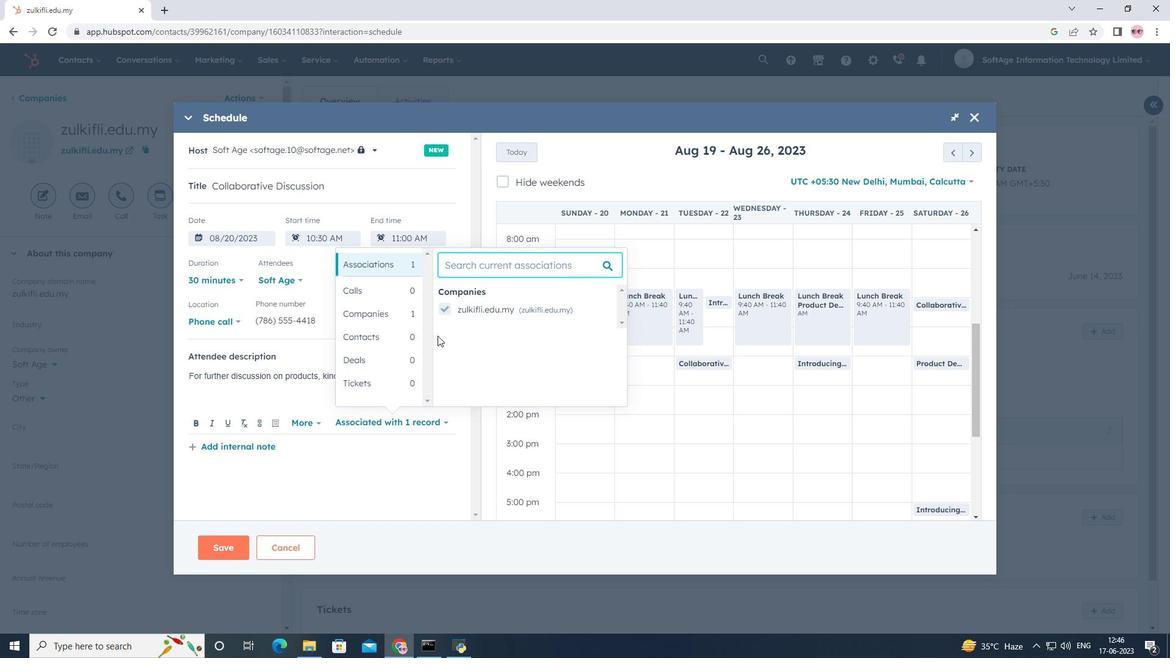 
Action: Mouse pressed left at (376, 337)
Screenshot: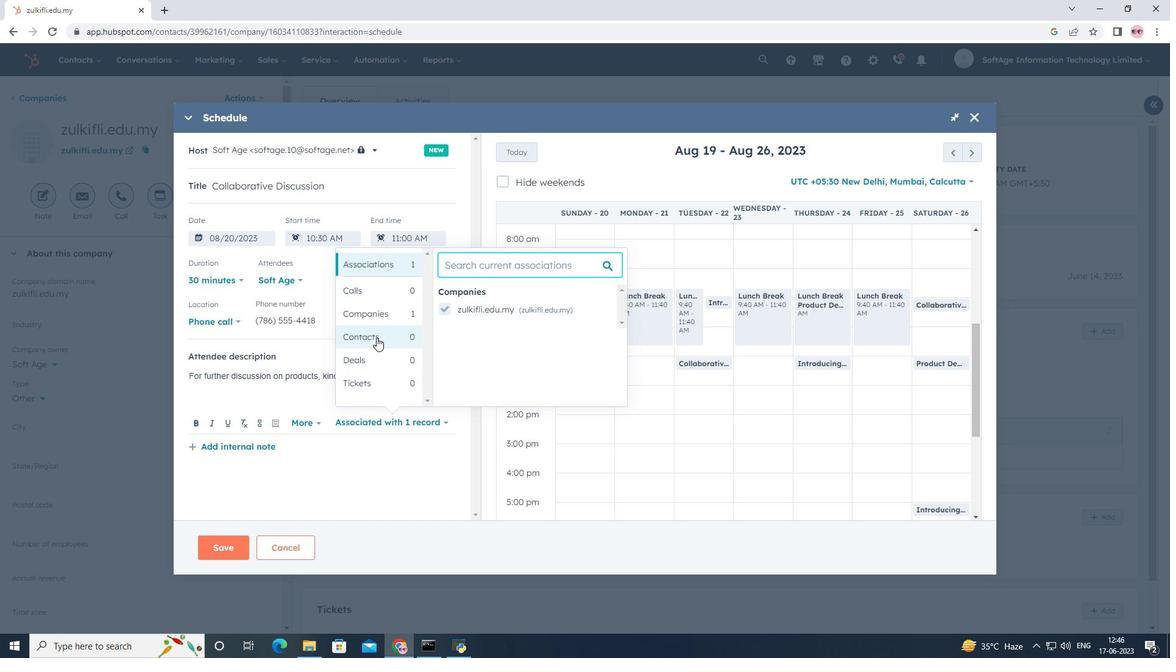 
Action: Mouse moved to (446, 295)
Screenshot: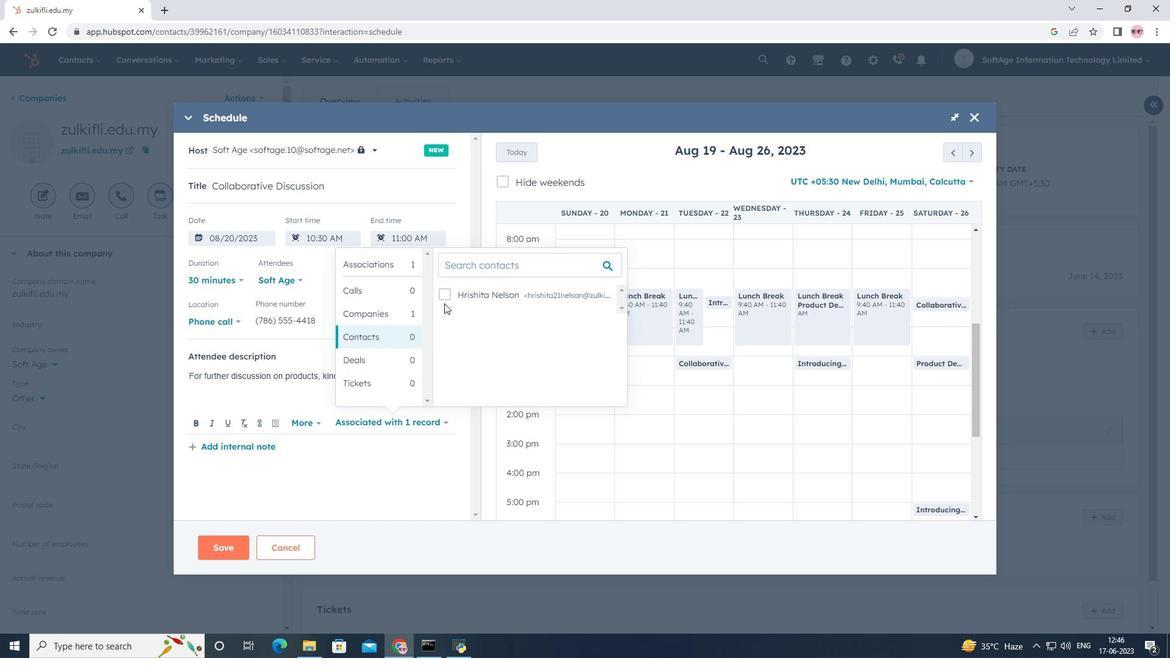 
Action: Mouse pressed left at (446, 295)
Screenshot: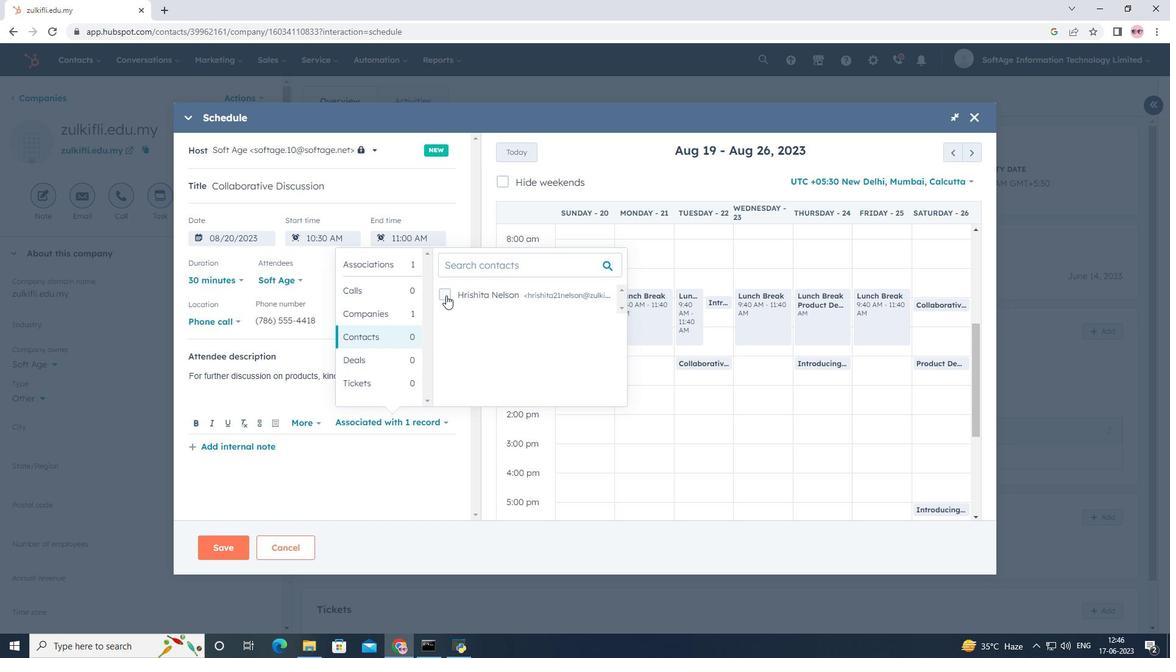 
Action: Mouse moved to (418, 471)
Screenshot: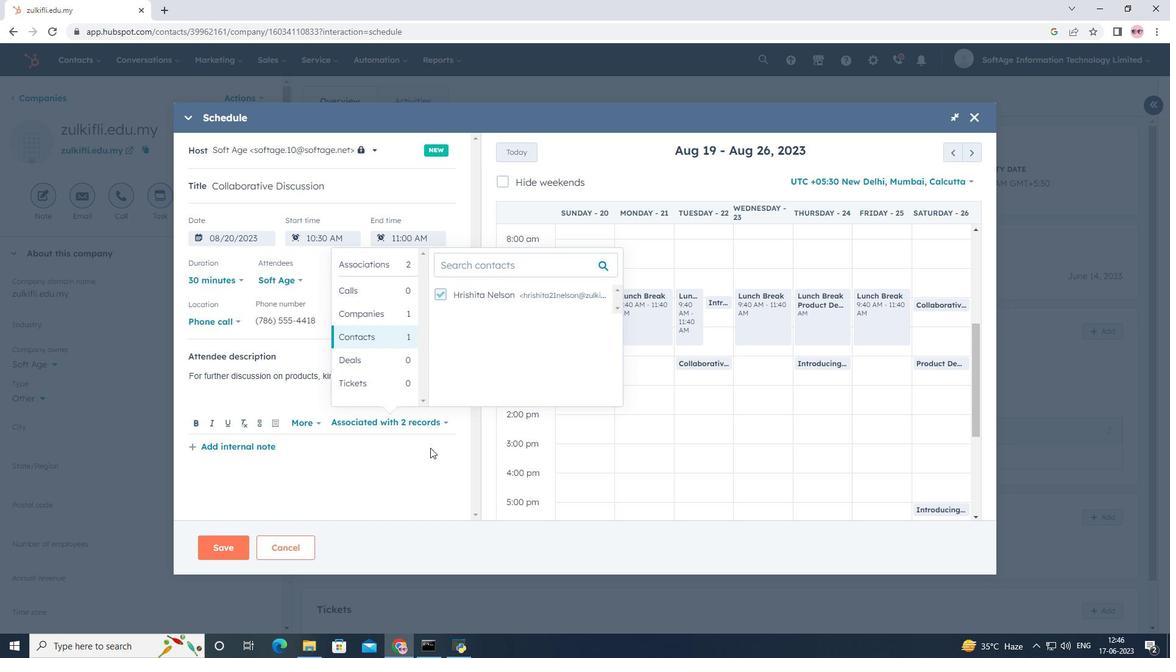 
Action: Mouse pressed left at (418, 471)
Screenshot: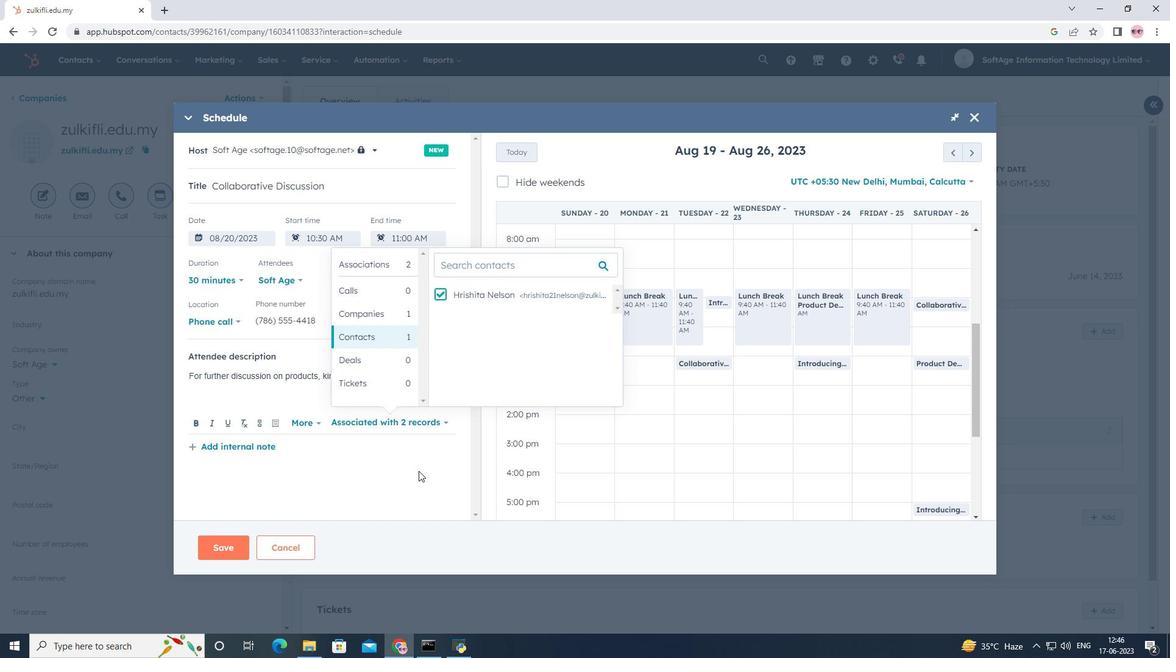 
Action: Mouse moved to (229, 543)
Screenshot: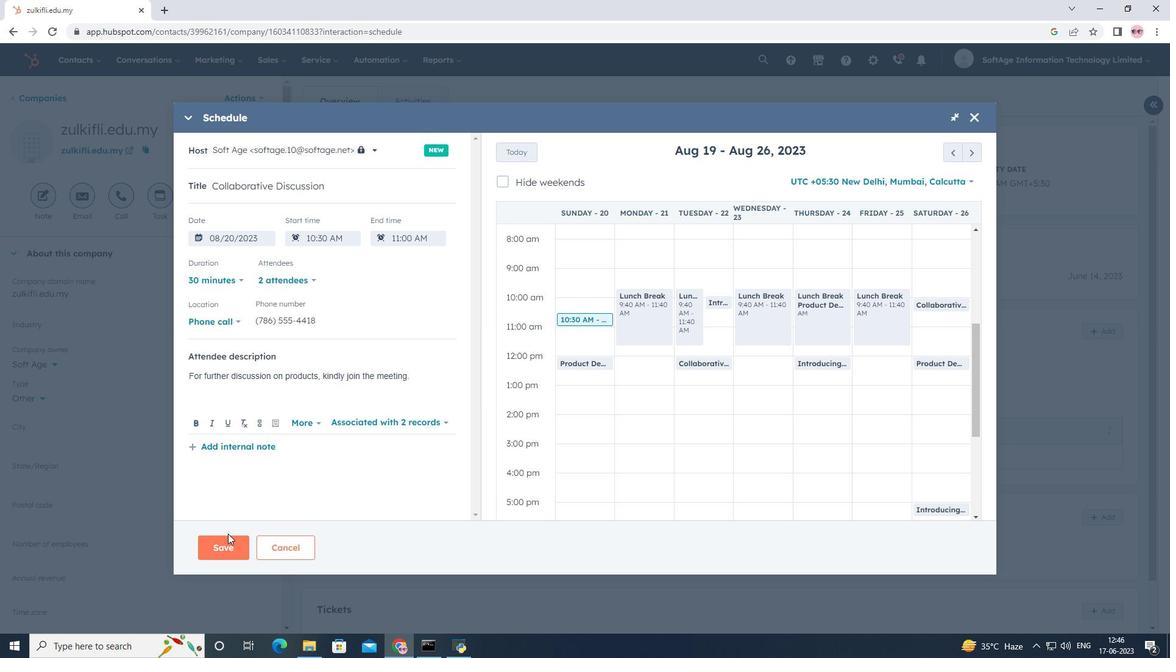 
Action: Mouse pressed left at (229, 543)
Screenshot: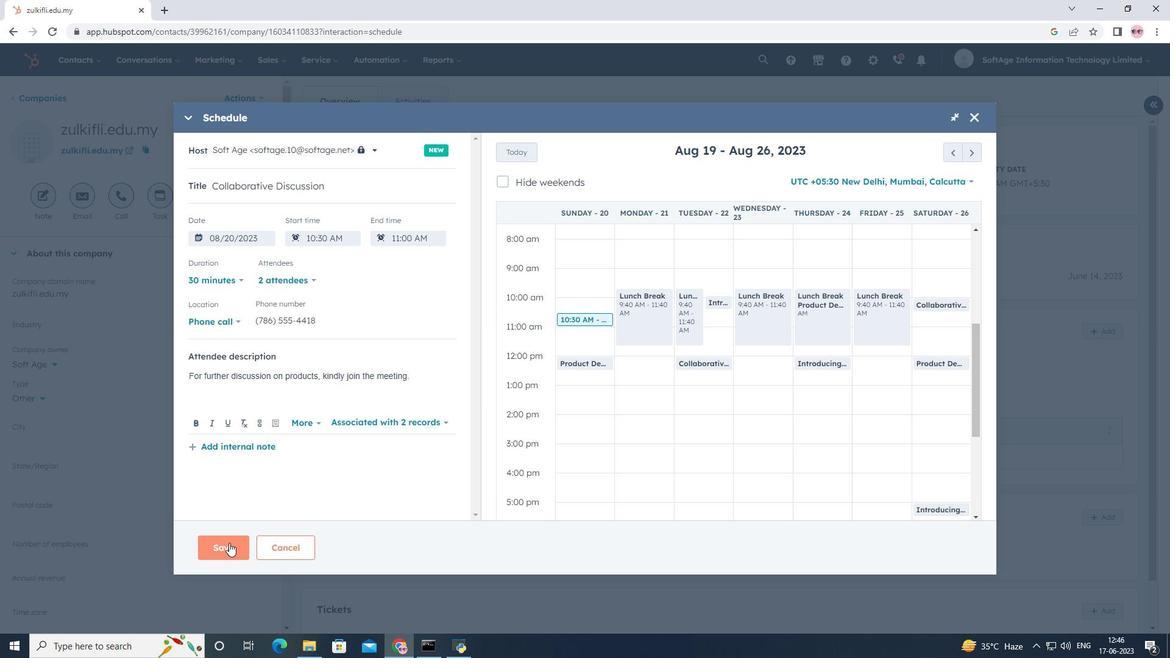 
Action: Mouse moved to (294, 505)
Screenshot: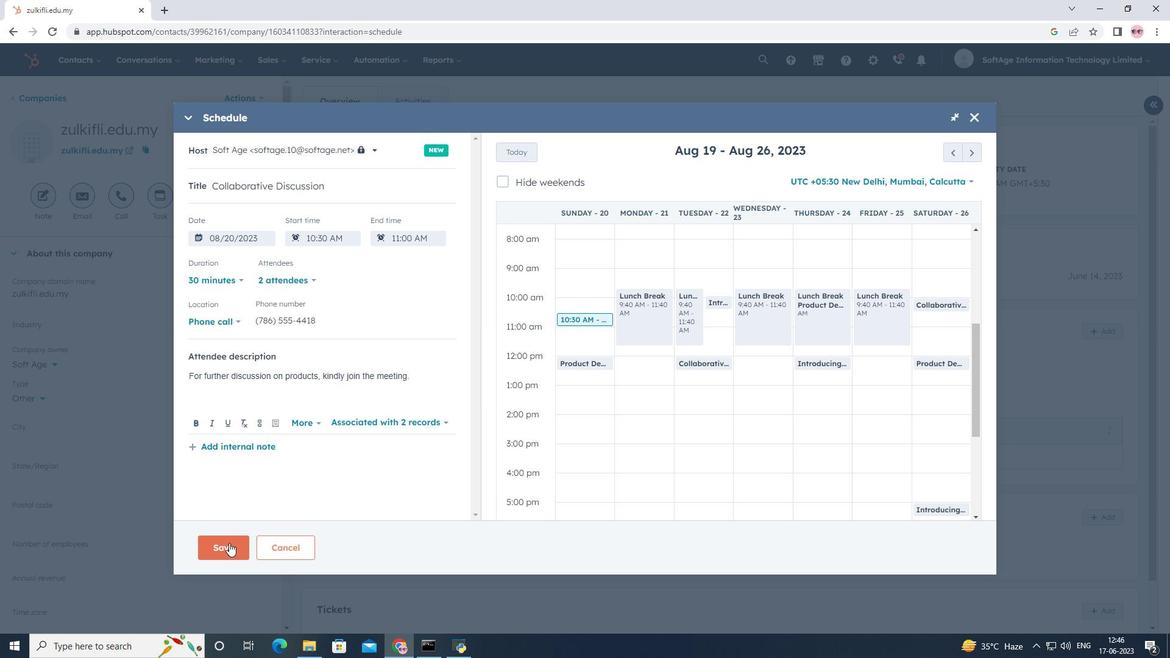 
